 Task: Use the Workflow Designer to visually map out and modify workflows.
Action: Mouse moved to (954, 77)
Screenshot: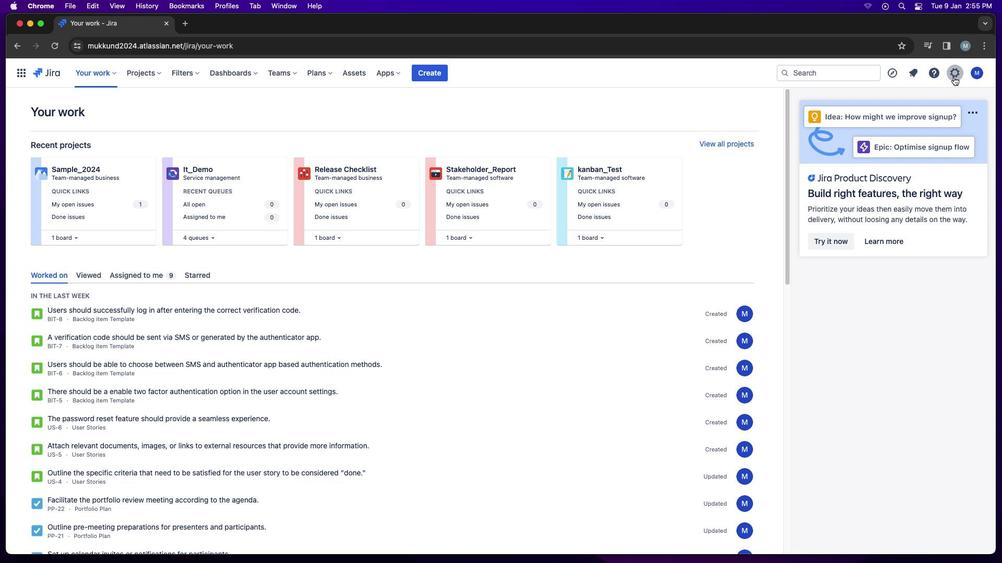 
Action: Mouse pressed left at (954, 77)
Screenshot: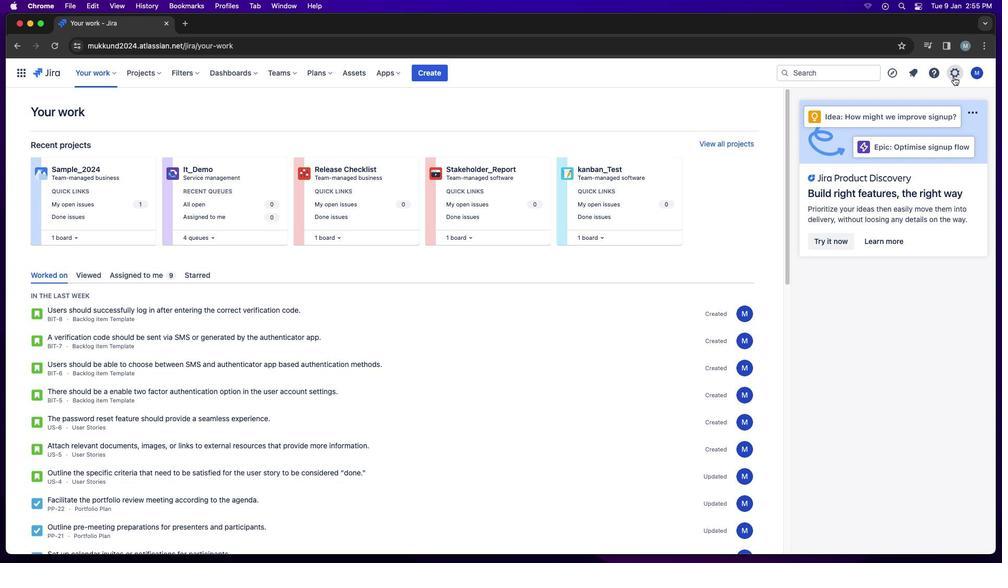 
Action: Mouse moved to (756, 306)
Screenshot: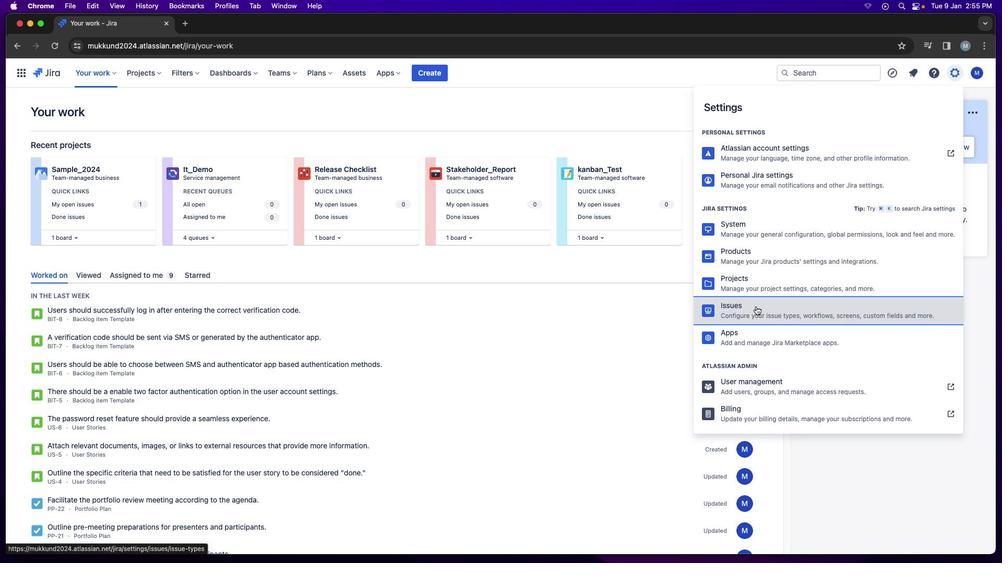 
Action: Mouse pressed left at (756, 306)
Screenshot: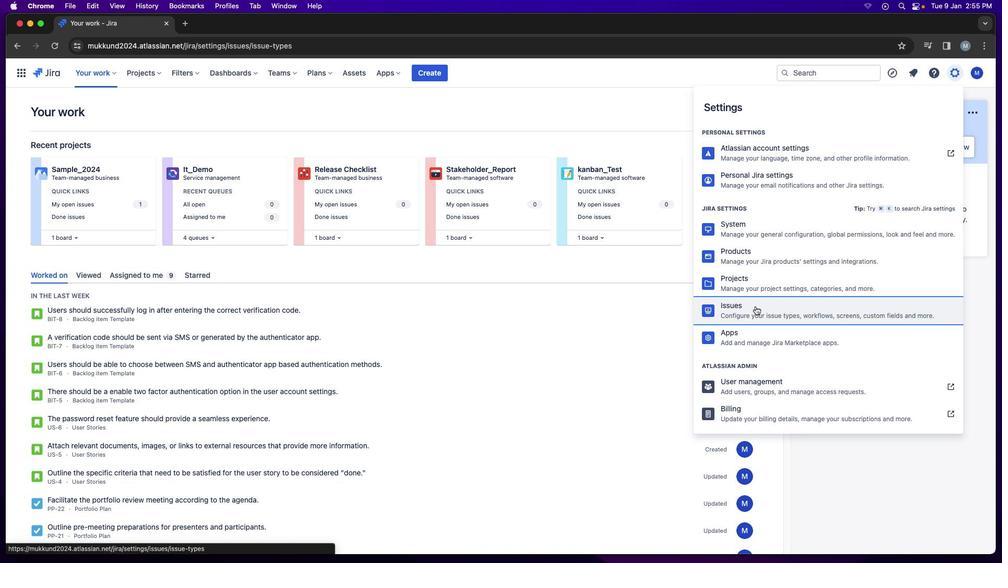 
Action: Mouse moved to (44, 271)
Screenshot: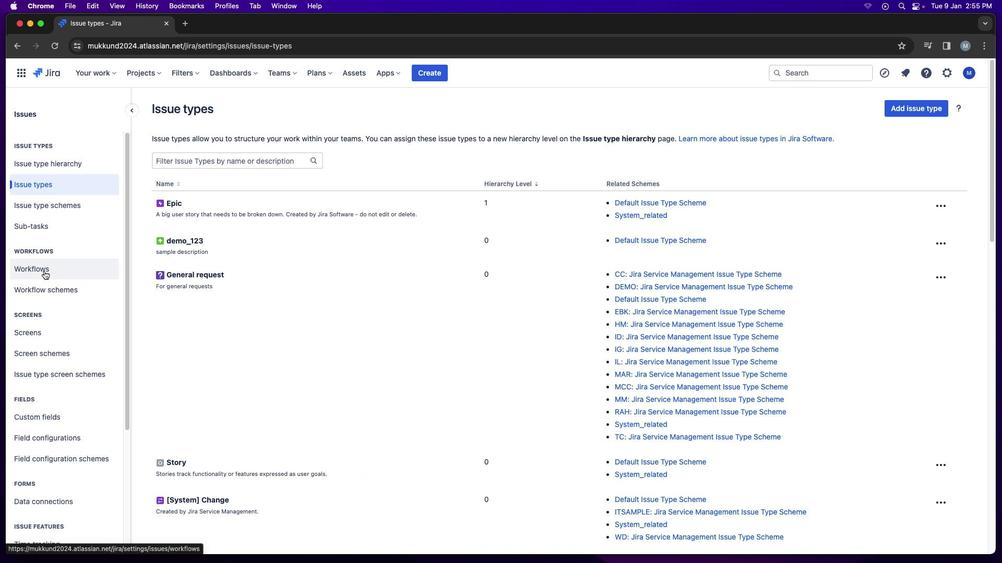 
Action: Mouse pressed left at (44, 271)
Screenshot: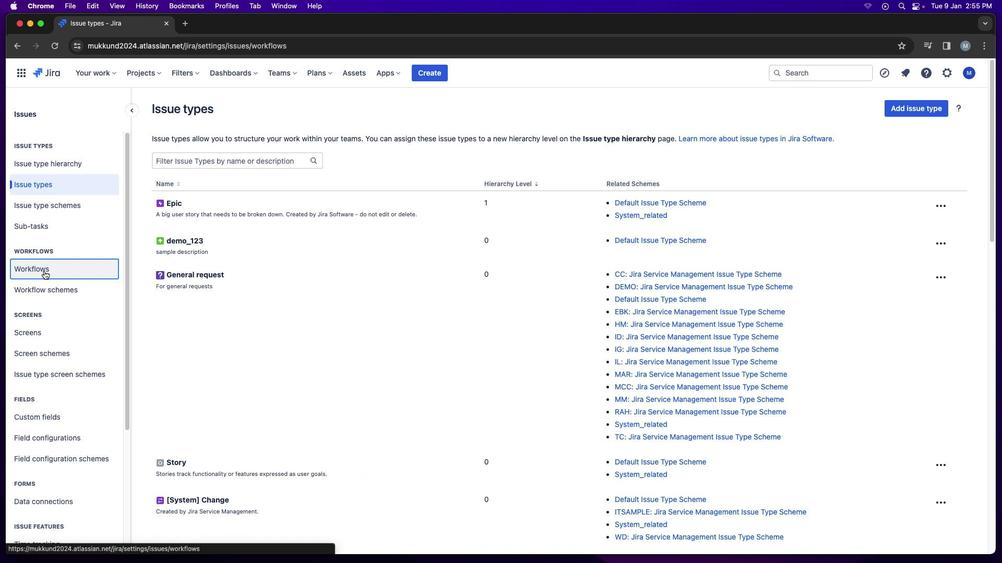 
Action: Mouse moved to (600, 163)
Screenshot: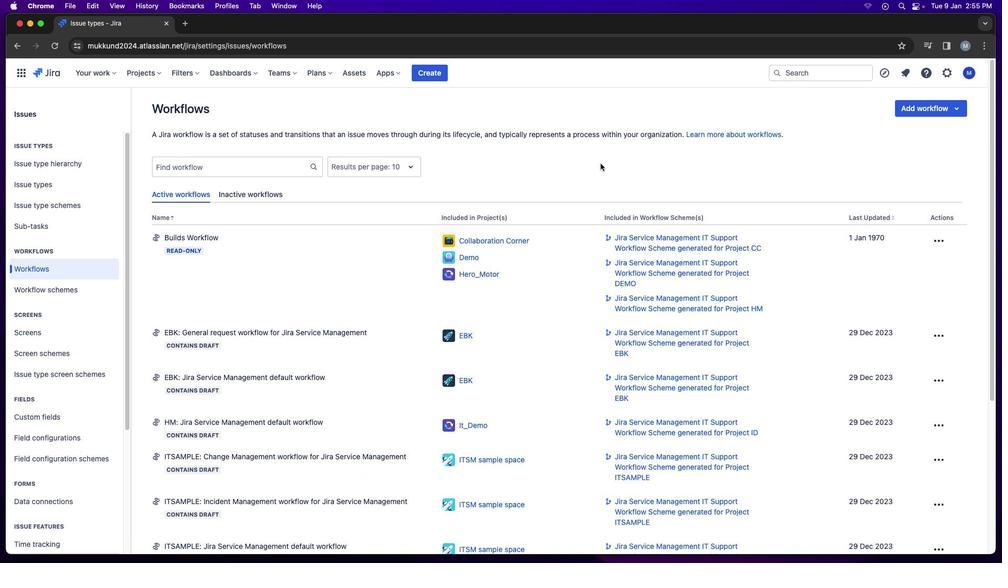 
Action: Mouse pressed left at (600, 163)
Screenshot: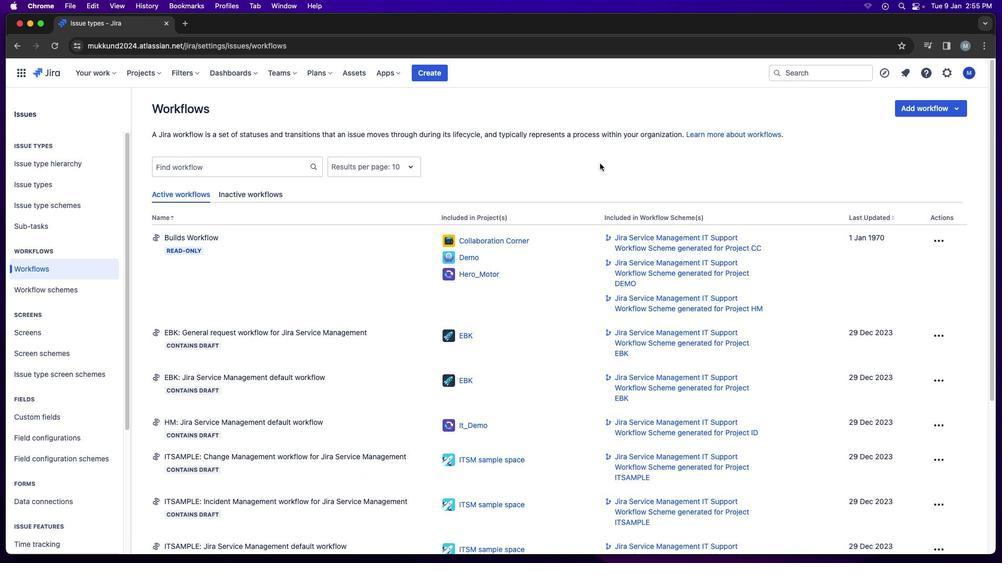 
Action: Mouse moved to (619, 366)
Screenshot: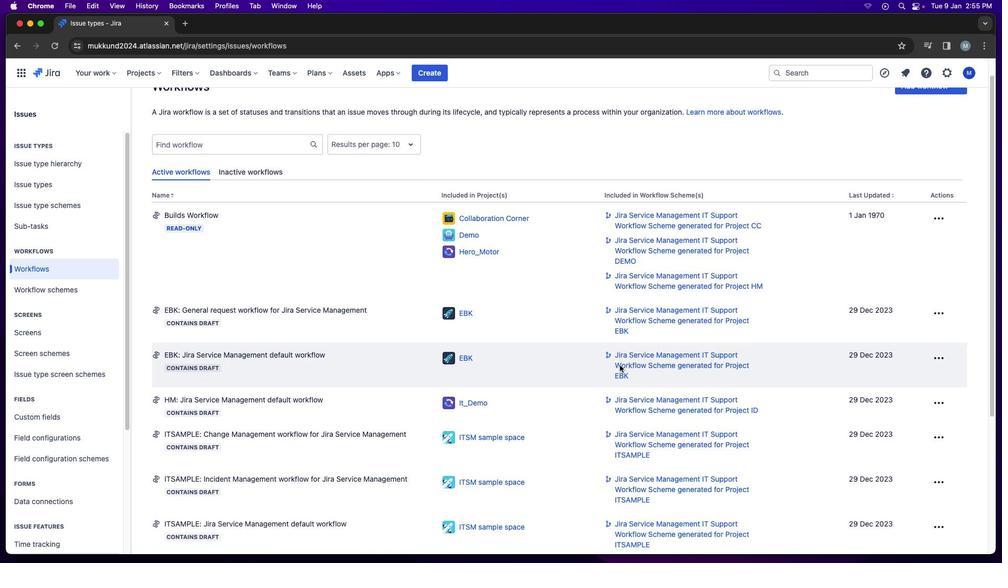 
Action: Mouse scrolled (619, 366) with delta (0, 0)
Screenshot: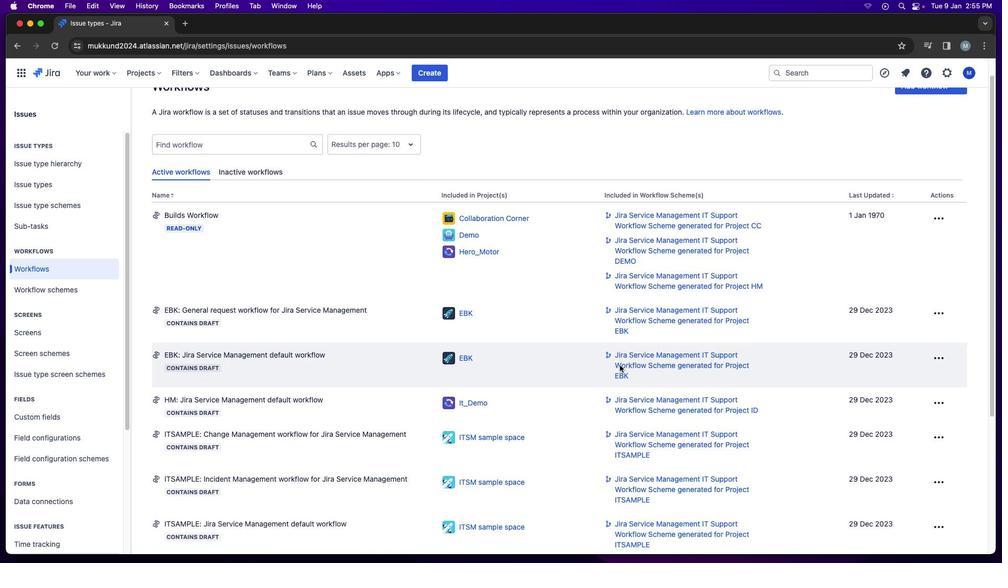 
Action: Mouse moved to (620, 366)
Screenshot: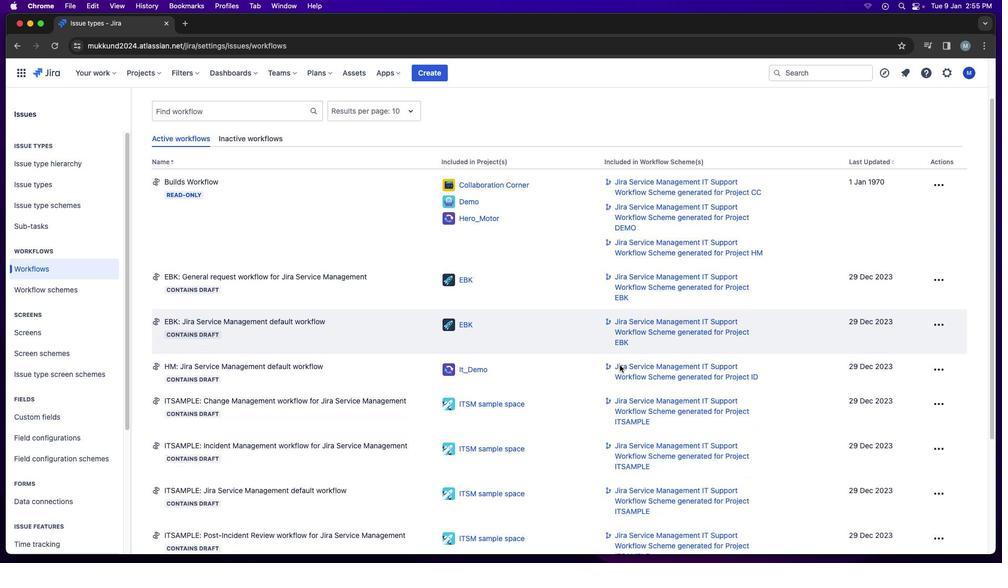 
Action: Mouse scrolled (620, 366) with delta (0, 0)
Screenshot: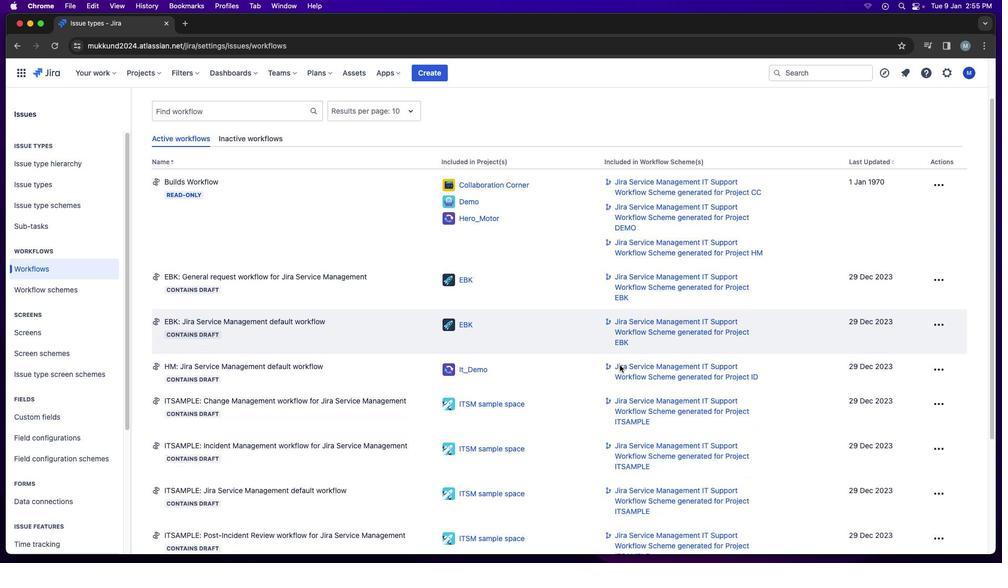
Action: Mouse scrolled (620, 366) with delta (0, 0)
Screenshot: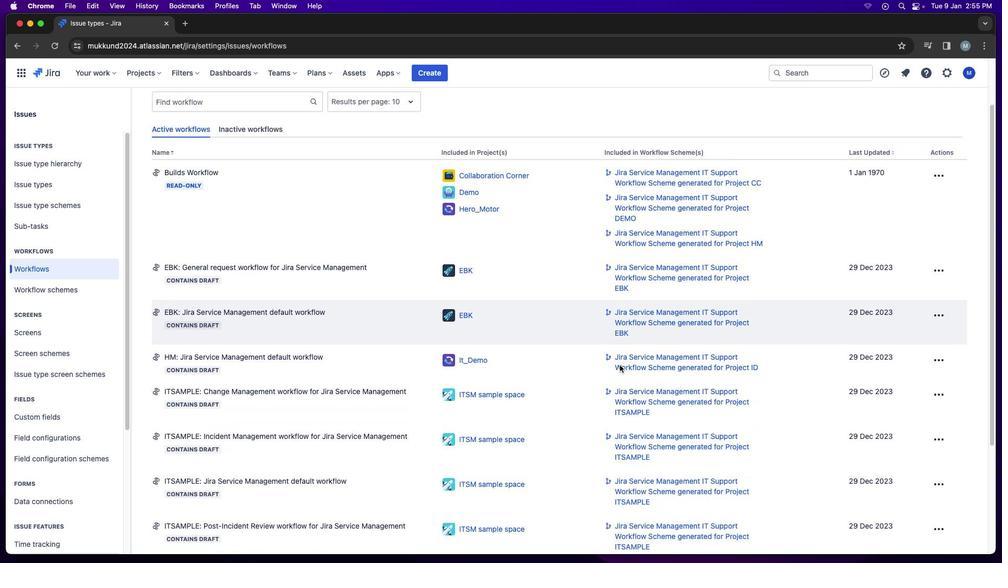 
Action: Mouse moved to (620, 367)
Screenshot: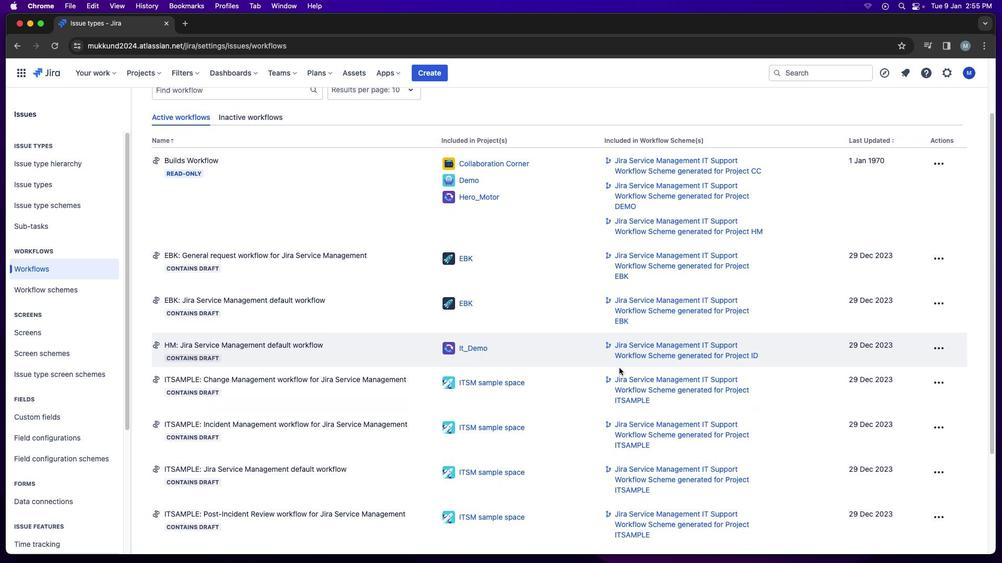 
Action: Mouse scrolled (620, 367) with delta (0, 0)
Screenshot: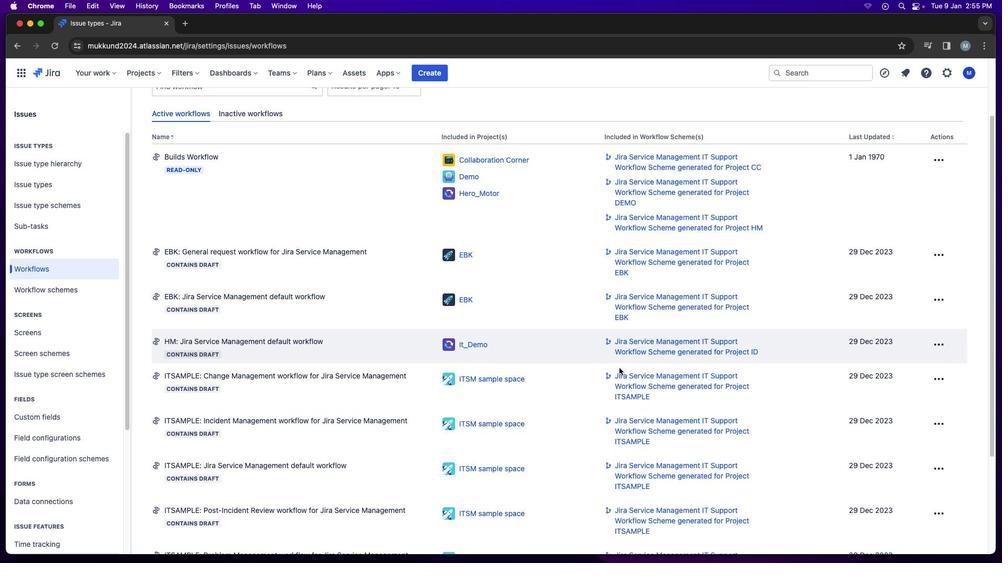 
Action: Mouse moved to (620, 367)
Screenshot: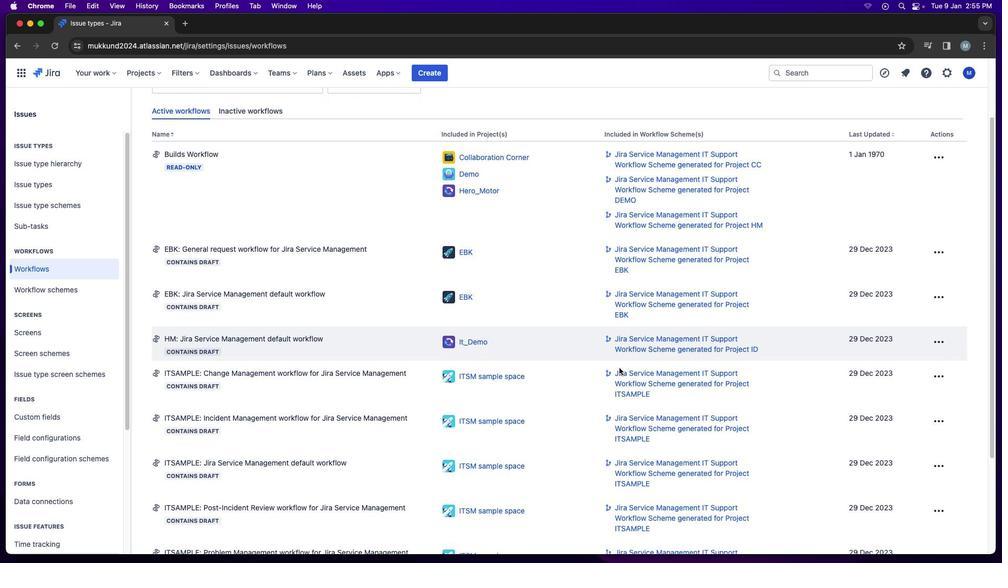 
Action: Mouse scrolled (620, 367) with delta (0, 0)
Screenshot: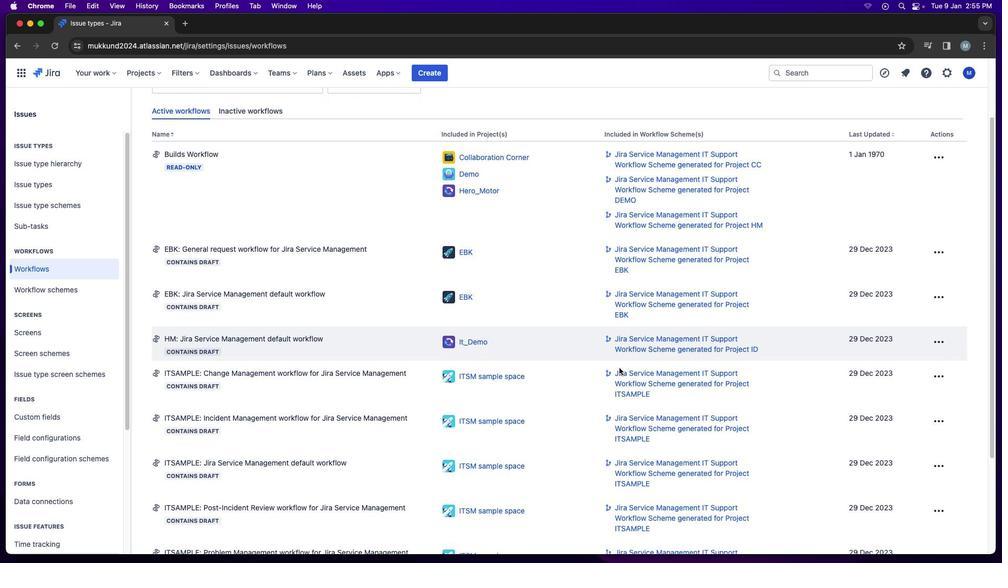 
Action: Mouse moved to (943, 346)
Screenshot: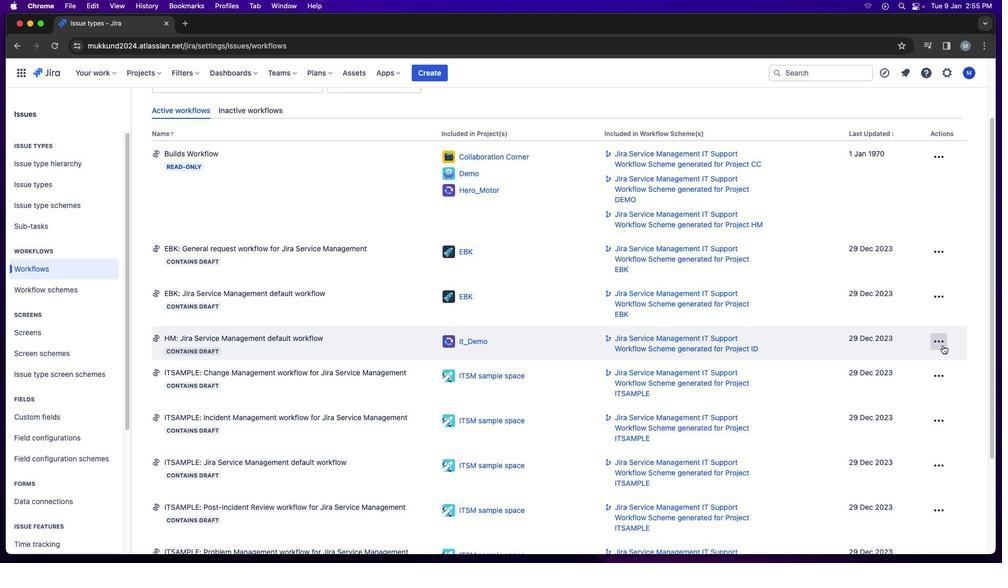 
Action: Mouse pressed left at (943, 346)
Screenshot: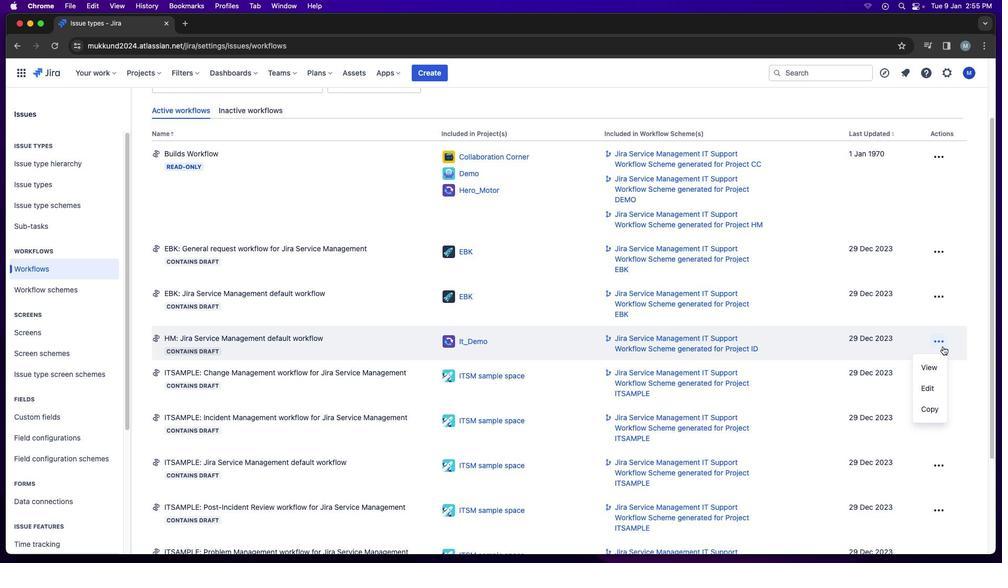 
Action: Mouse moved to (927, 388)
Screenshot: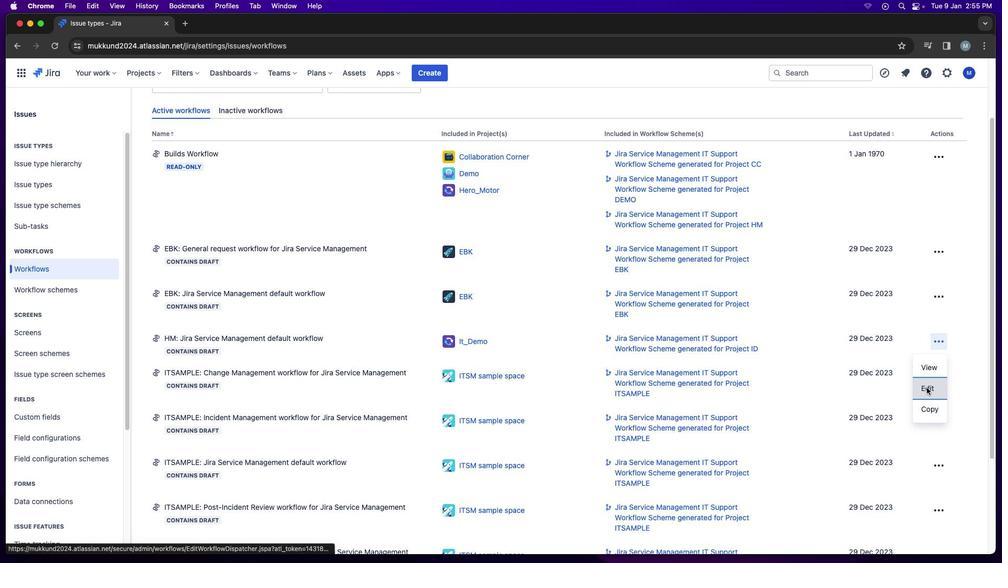 
Action: Mouse pressed left at (927, 388)
Screenshot: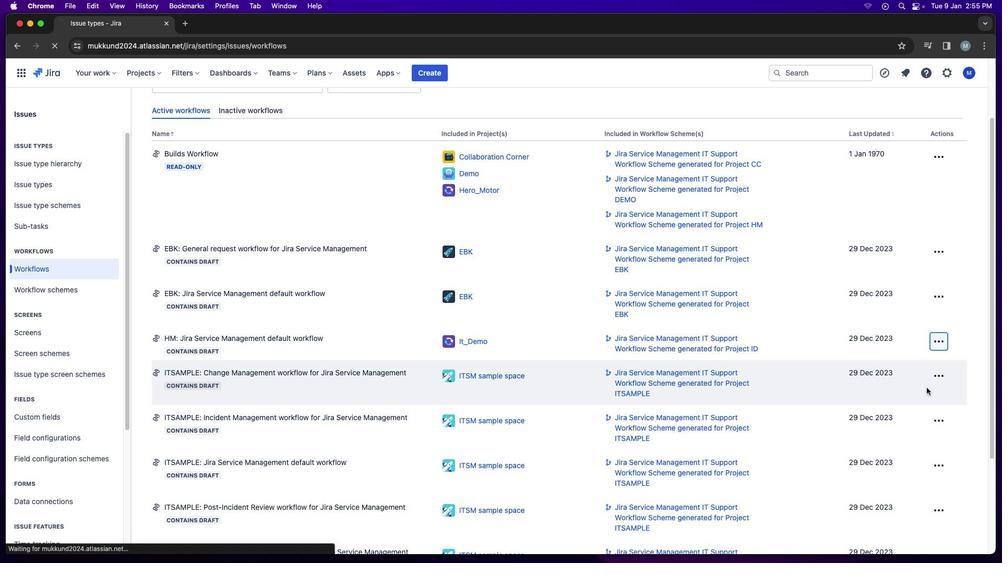 
Action: Mouse moved to (557, 250)
Screenshot: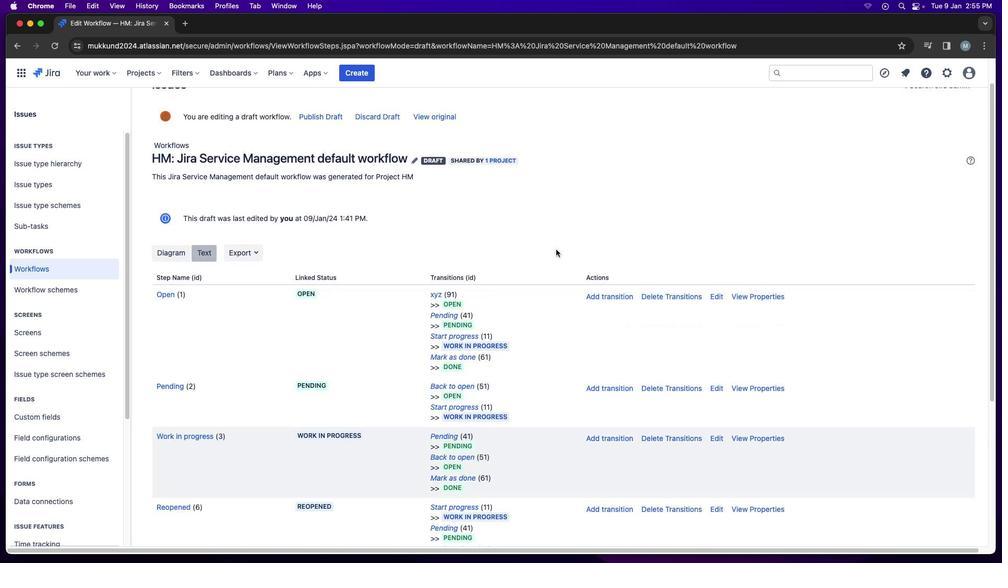 
Action: Mouse scrolled (557, 250) with delta (0, 1)
Screenshot: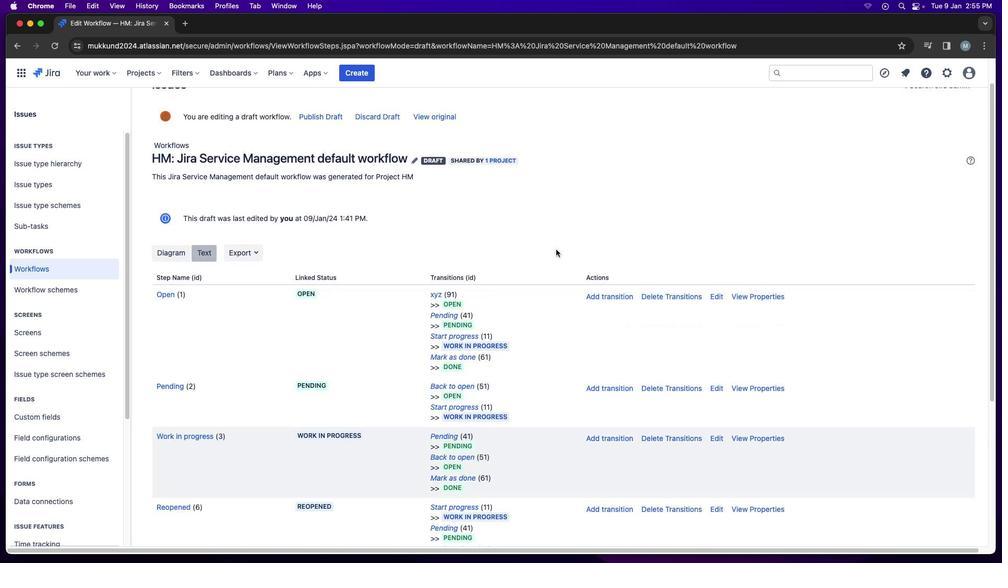 
Action: Mouse scrolled (557, 250) with delta (0, 1)
Screenshot: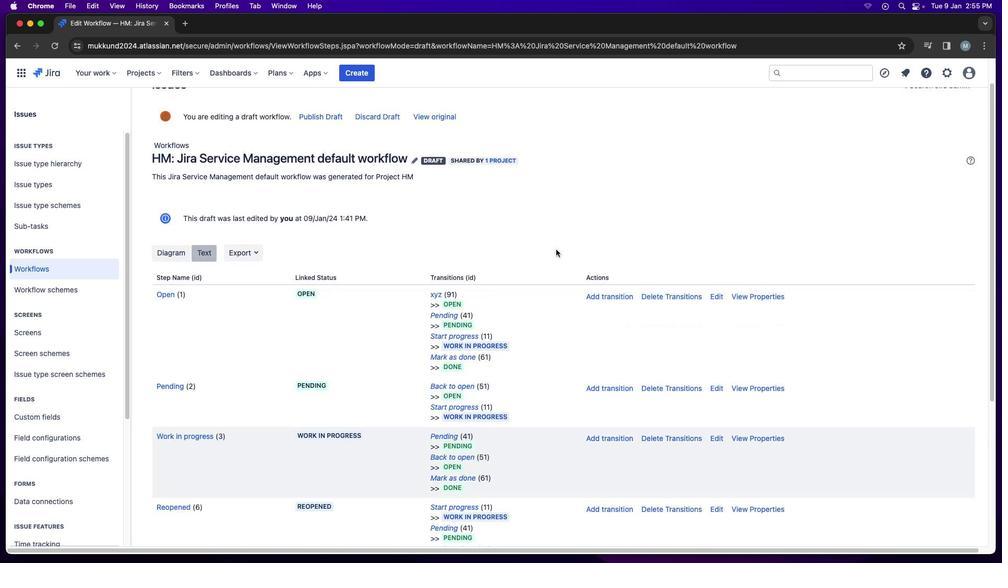
Action: Mouse scrolled (557, 250) with delta (0, 2)
Screenshot: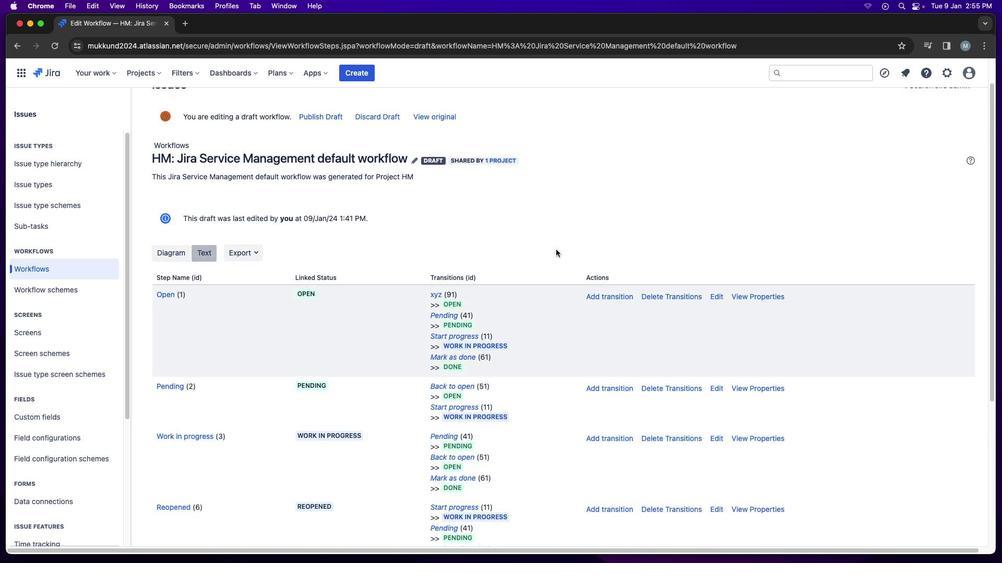 
Action: Mouse scrolled (557, 250) with delta (0, 3)
Screenshot: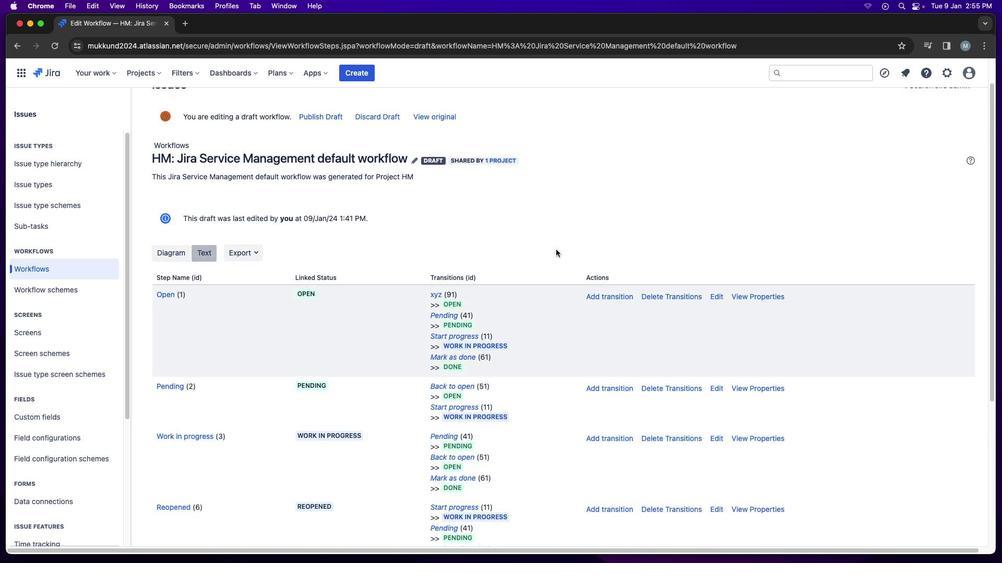 
Action: Mouse moved to (477, 248)
Screenshot: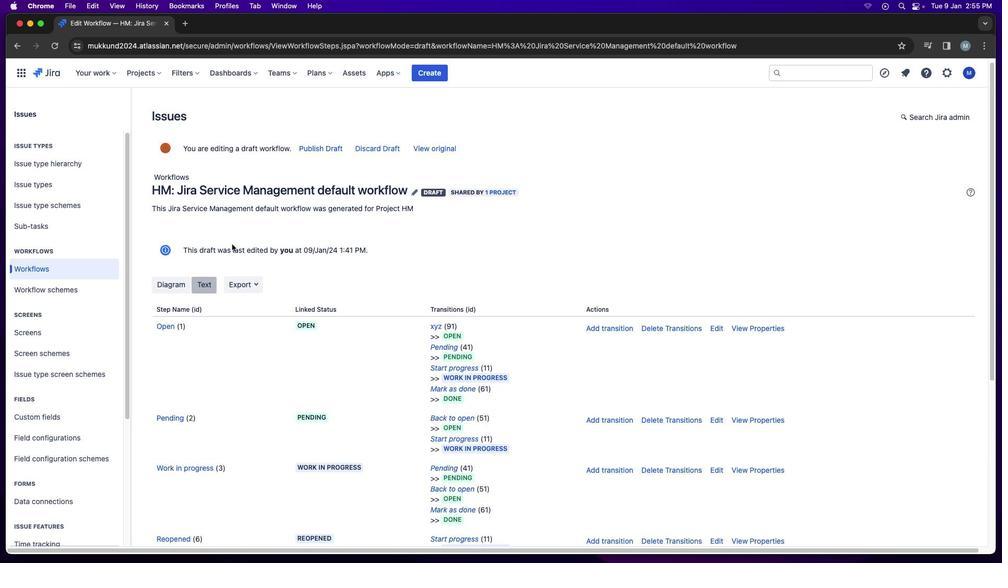 
Action: Mouse scrolled (477, 248) with delta (0, 1)
Screenshot: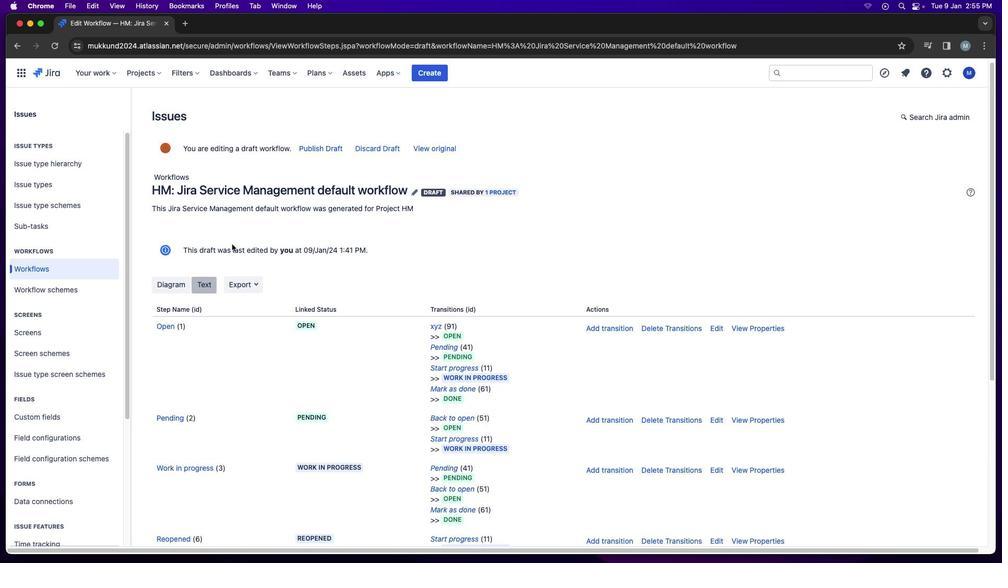 
Action: Mouse moved to (447, 247)
Screenshot: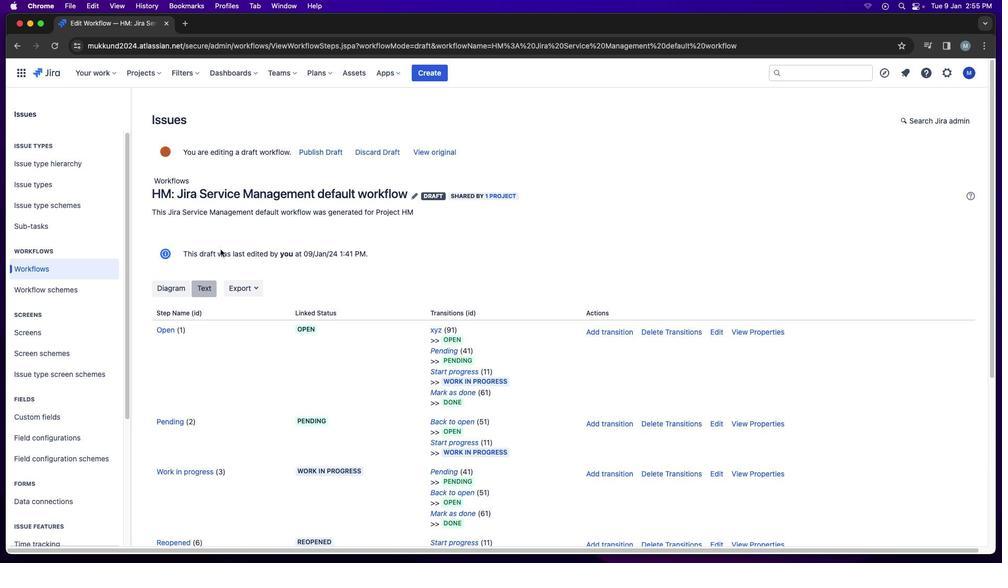 
Action: Mouse scrolled (447, 247) with delta (0, 1)
Screenshot: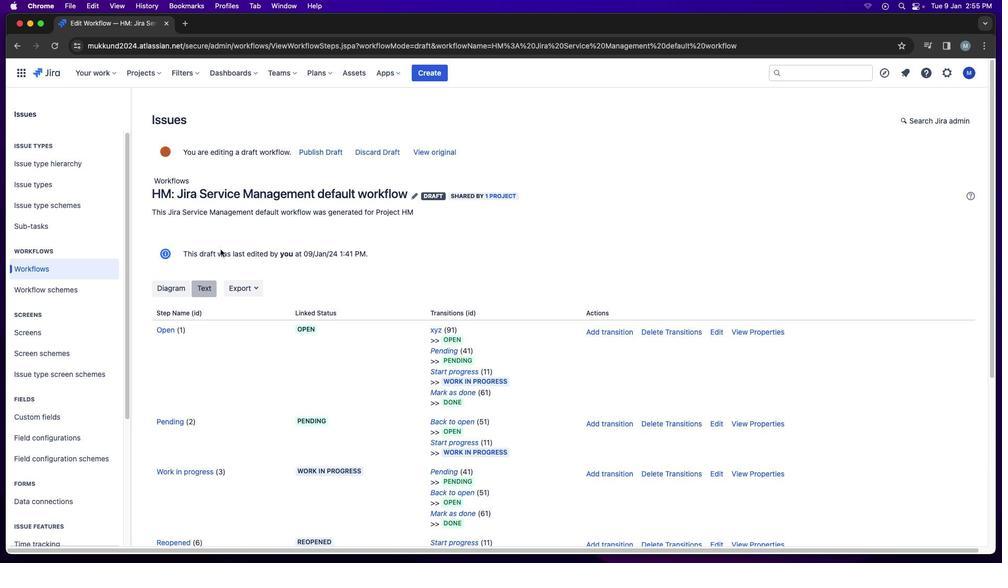 
Action: Mouse moved to (414, 245)
Screenshot: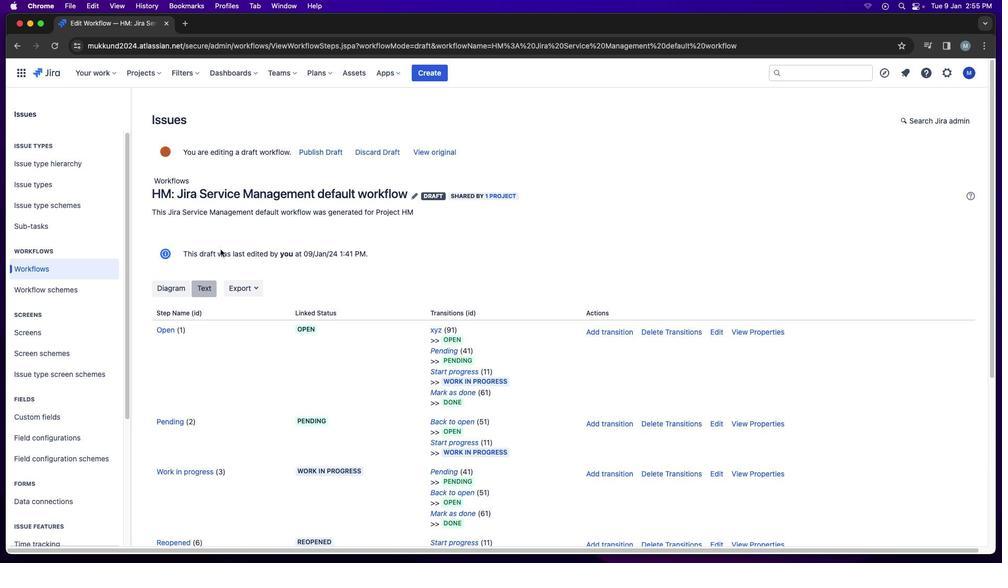 
Action: Mouse scrolled (414, 245) with delta (0, 2)
Screenshot: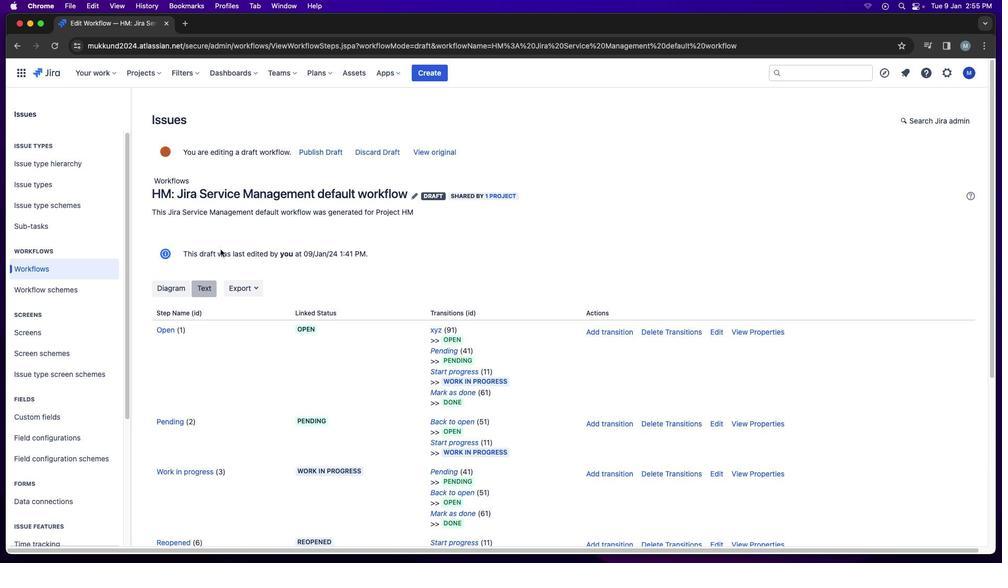 
Action: Mouse moved to (180, 288)
Screenshot: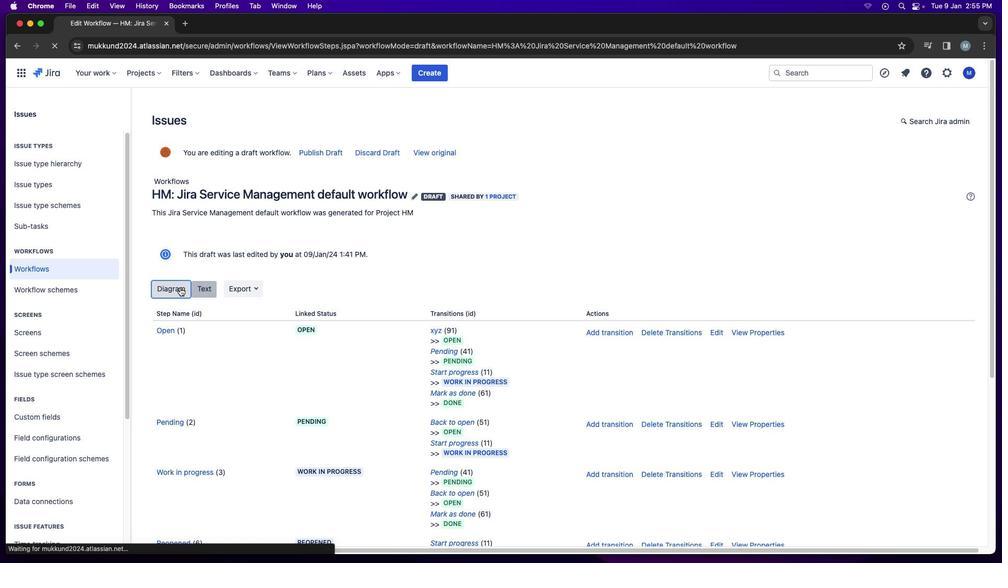 
Action: Mouse pressed left at (180, 288)
Screenshot: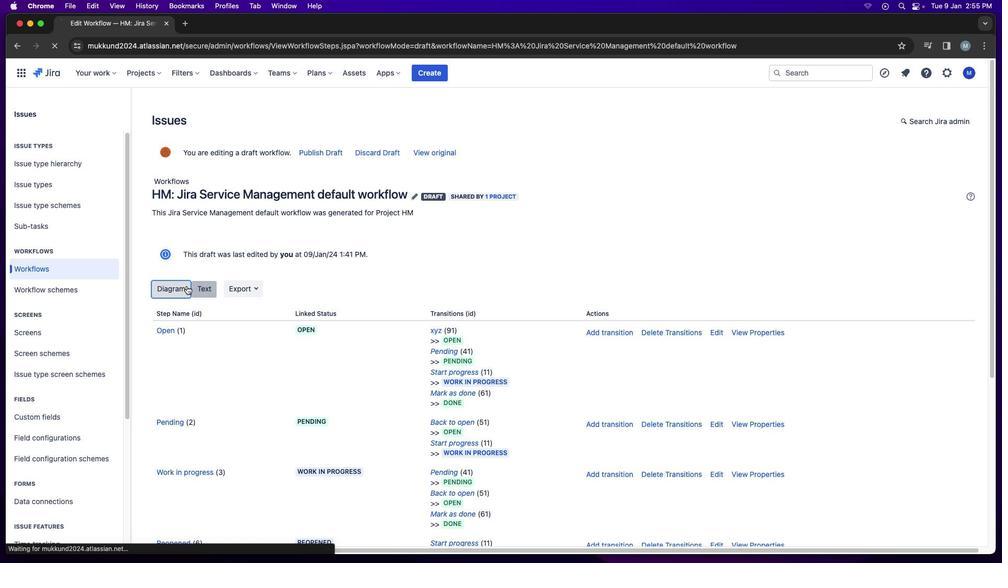 
Action: Mouse moved to (638, 323)
Screenshot: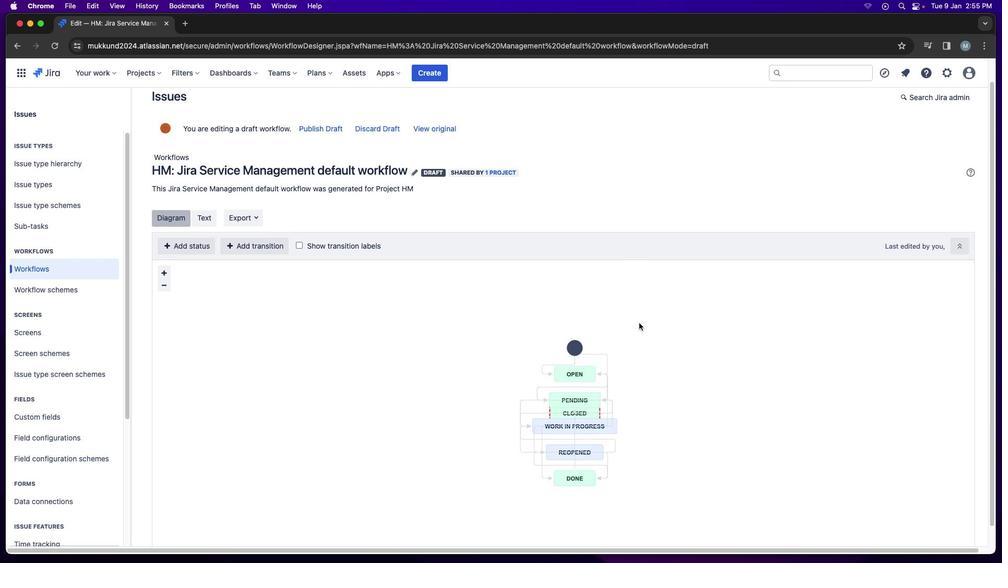 
Action: Mouse scrolled (638, 323) with delta (0, 0)
Screenshot: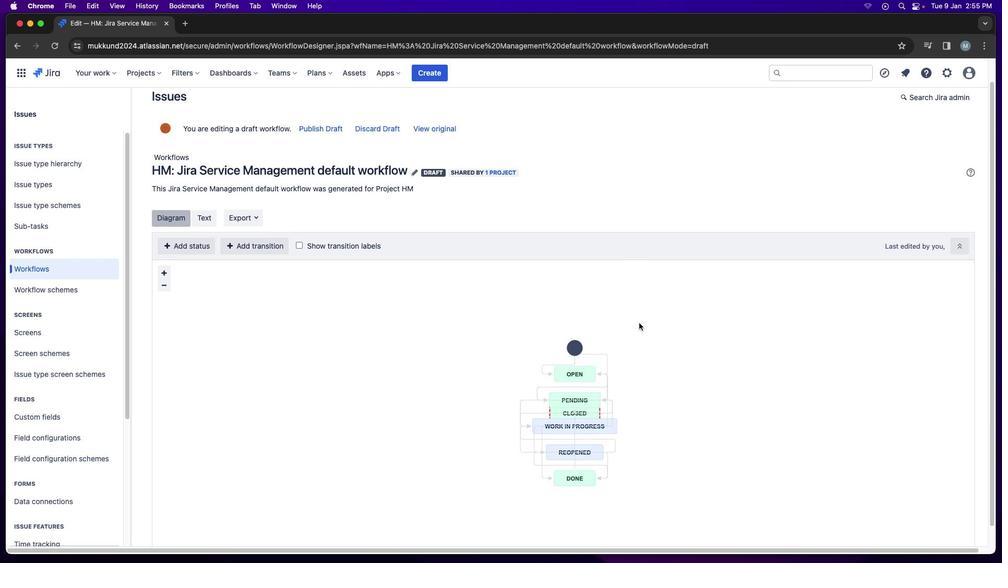 
Action: Mouse moved to (640, 324)
Screenshot: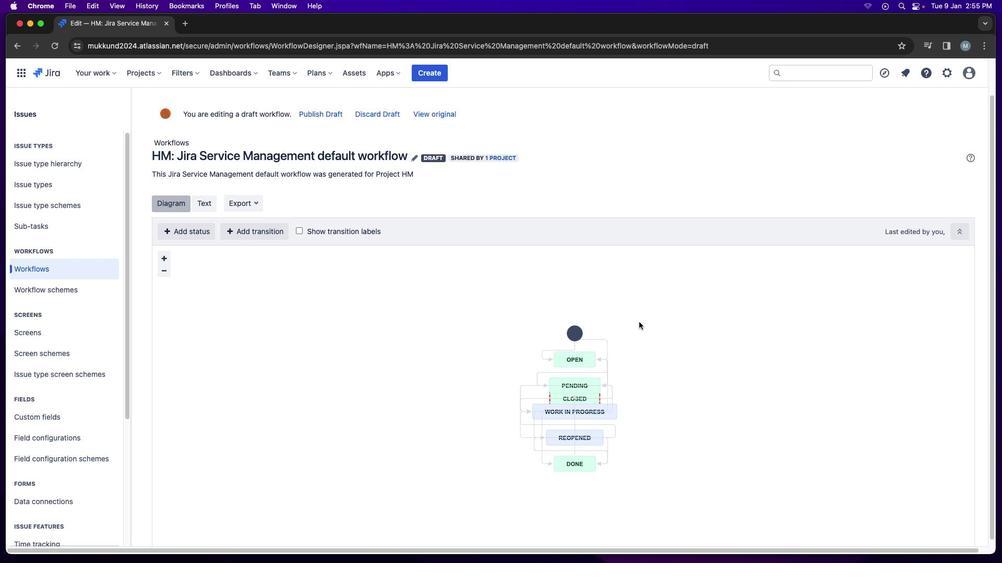 
Action: Mouse scrolled (640, 324) with delta (0, 0)
Screenshot: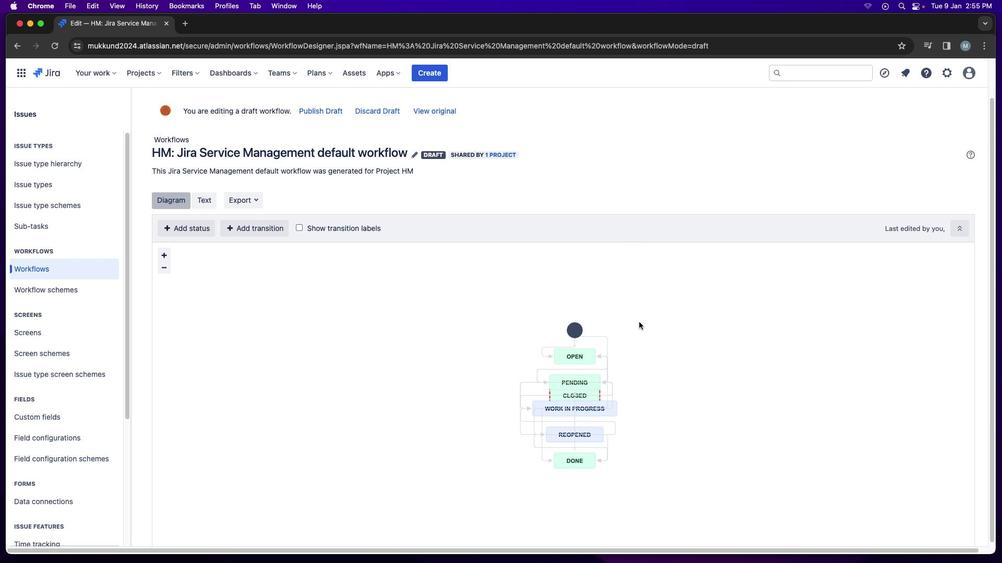 
Action: Mouse scrolled (640, 324) with delta (0, 0)
Screenshot: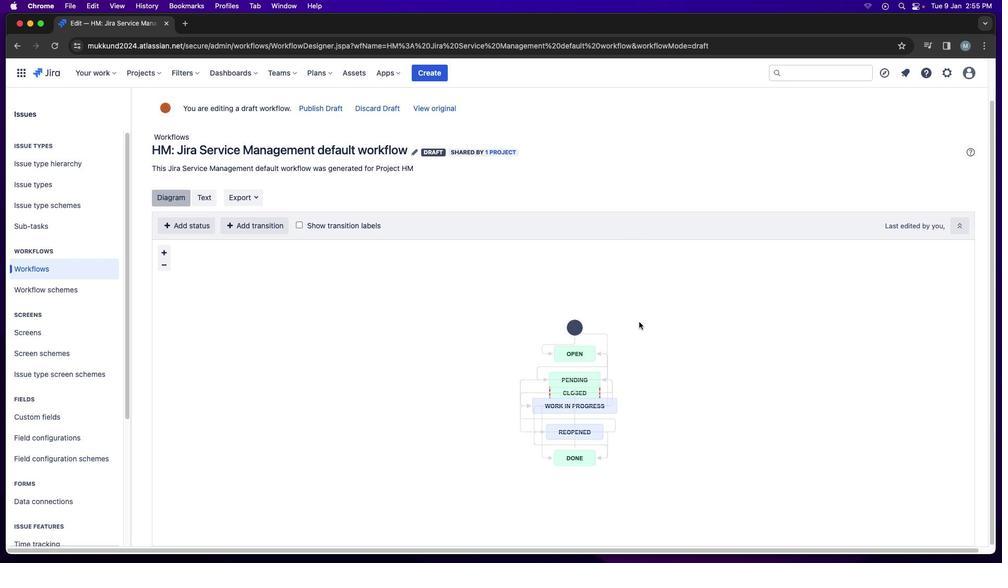 
Action: Mouse scrolled (640, 324) with delta (0, 0)
Screenshot: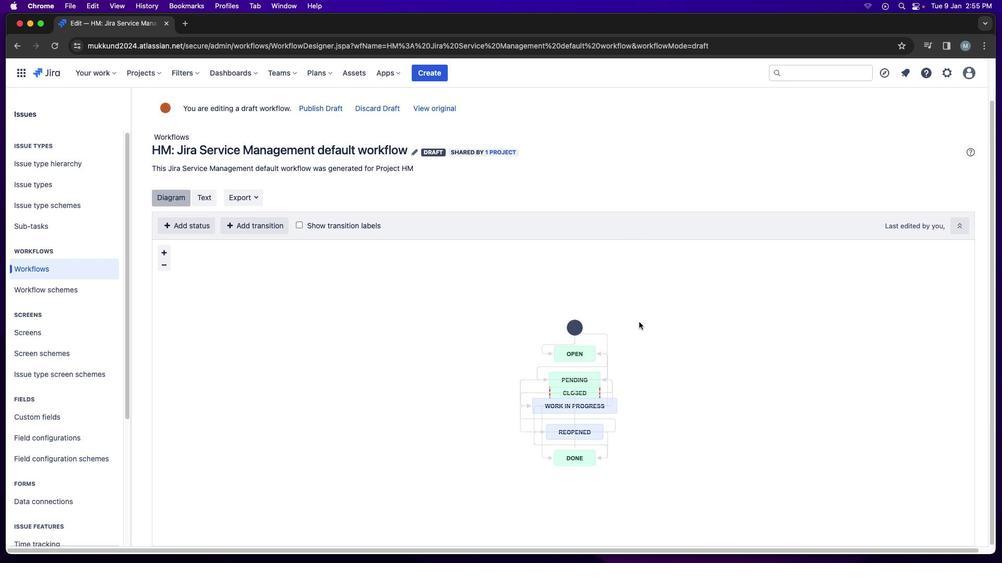 
Action: Mouse moved to (640, 324)
Screenshot: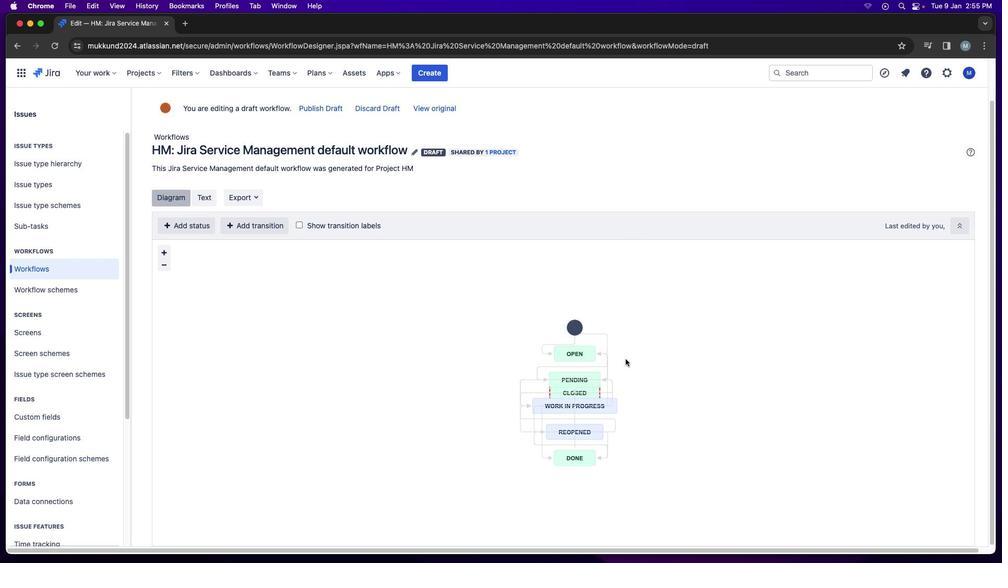 
Action: Mouse scrolled (640, 324) with delta (0, 0)
Screenshot: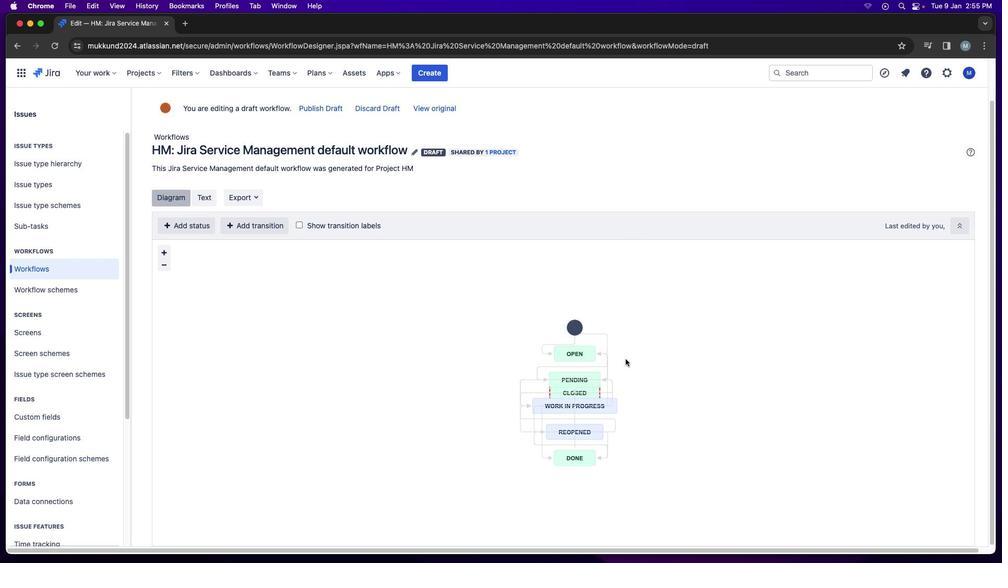 
Action: Mouse moved to (577, 358)
Screenshot: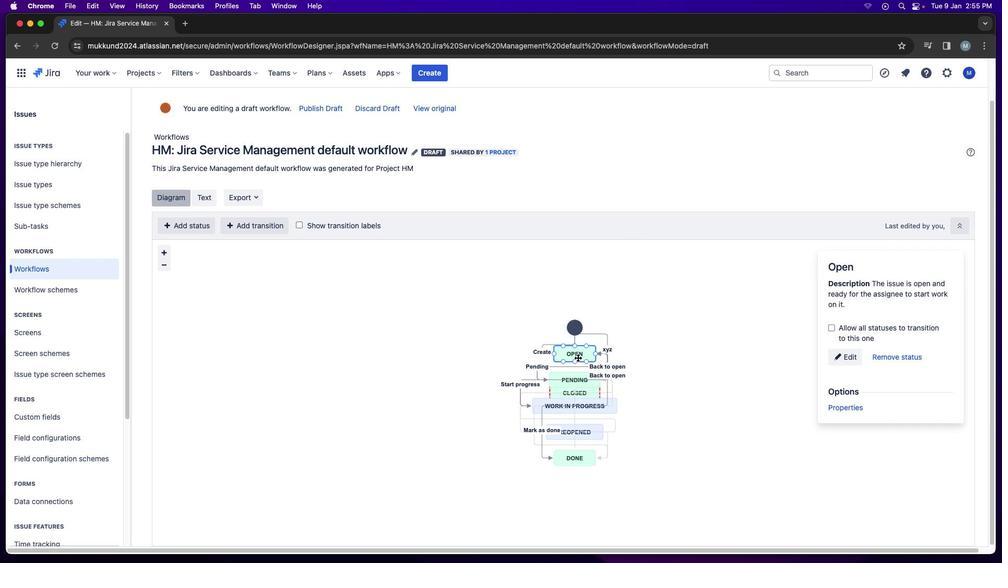 
Action: Mouse pressed left at (577, 358)
Screenshot: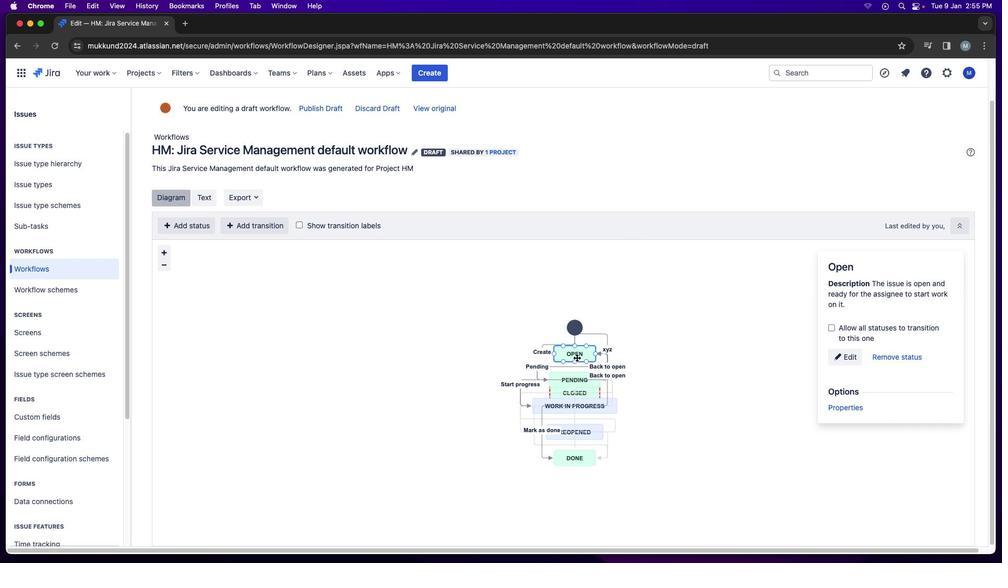 
Action: Mouse moved to (584, 376)
Screenshot: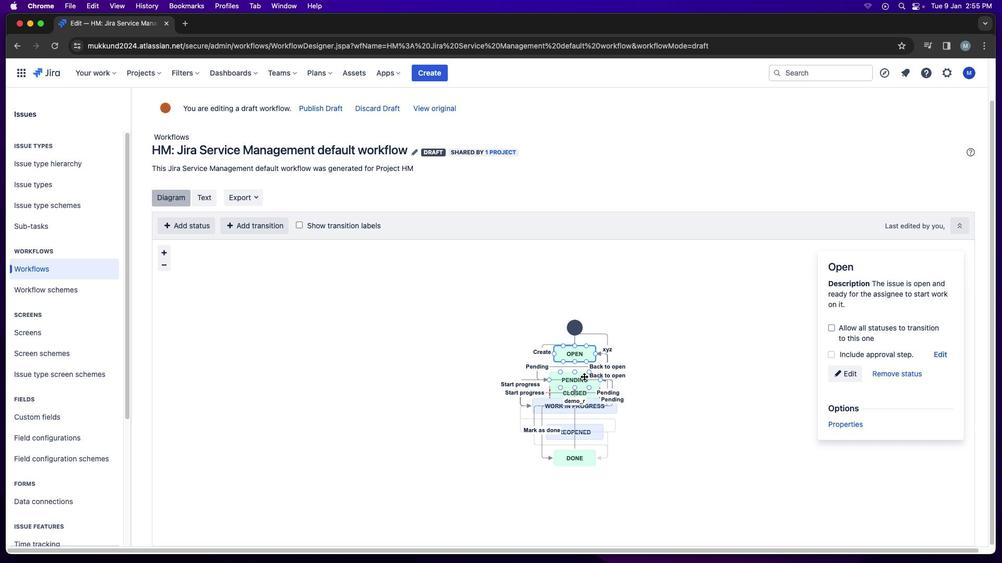 
Action: Mouse pressed left at (584, 376)
Screenshot: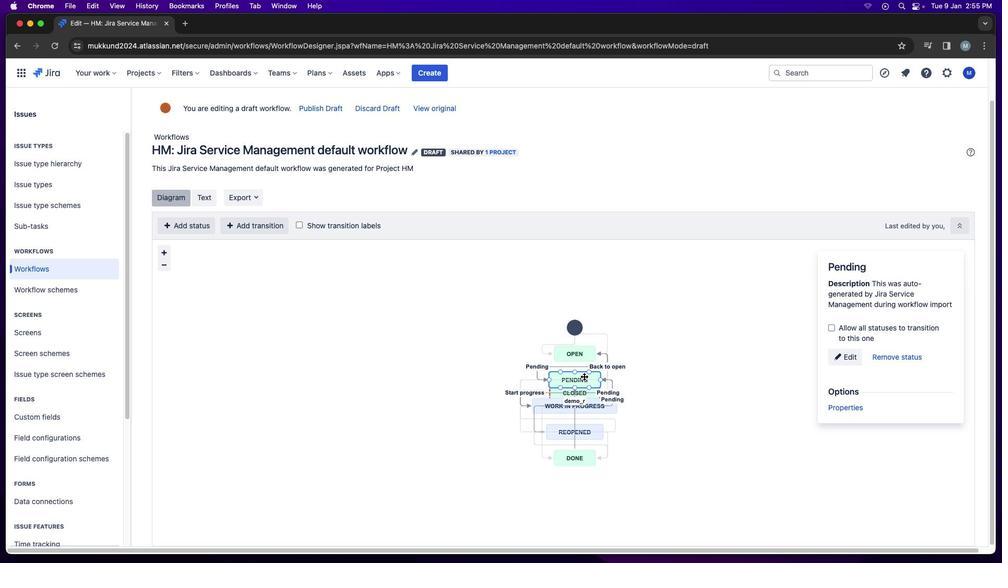 
Action: Mouse moved to (580, 406)
Screenshot: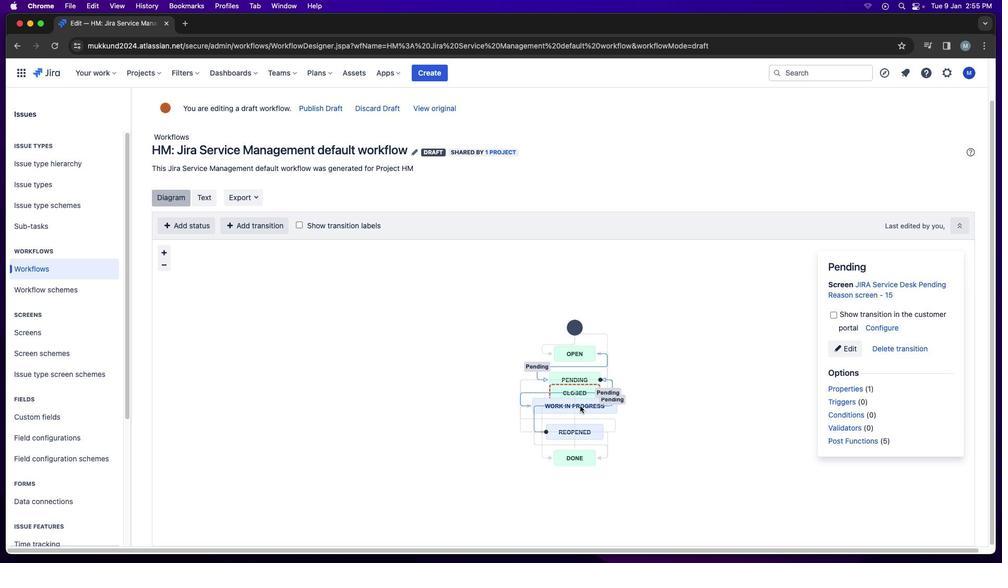 
Action: Mouse pressed left at (580, 406)
Screenshot: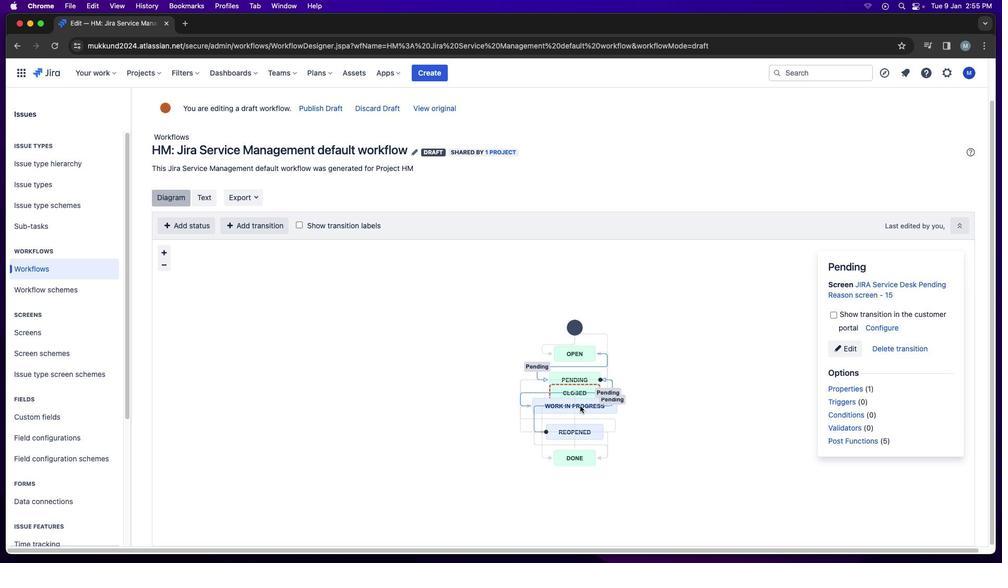 
Action: Mouse moved to (843, 350)
Screenshot: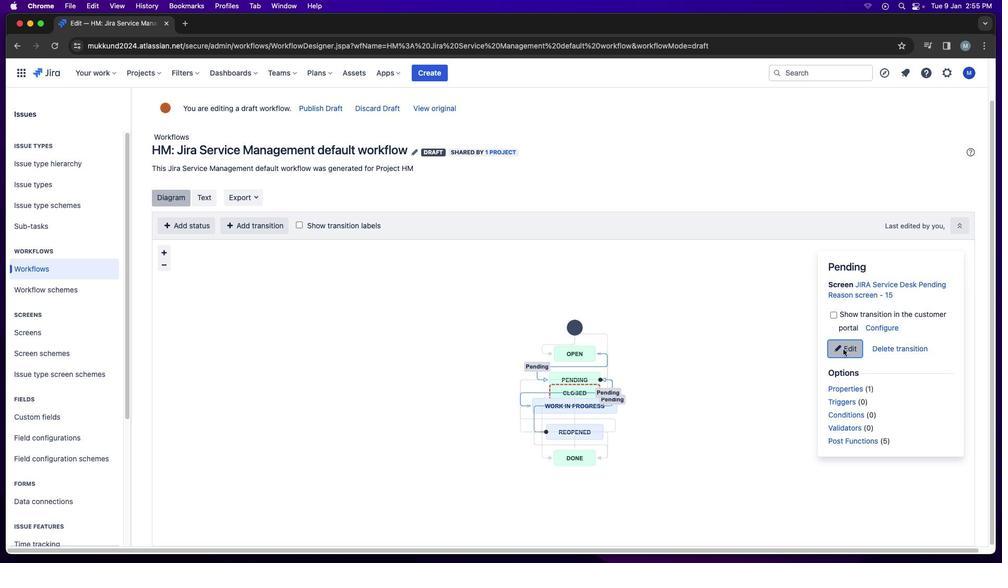 
Action: Mouse pressed left at (843, 350)
Screenshot: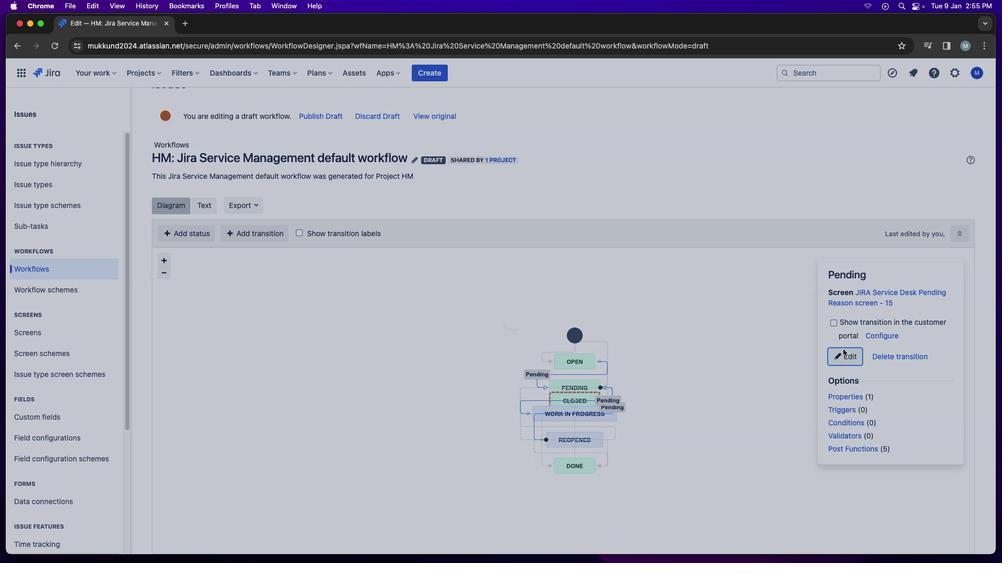 
Action: Mouse moved to (490, 316)
Screenshot: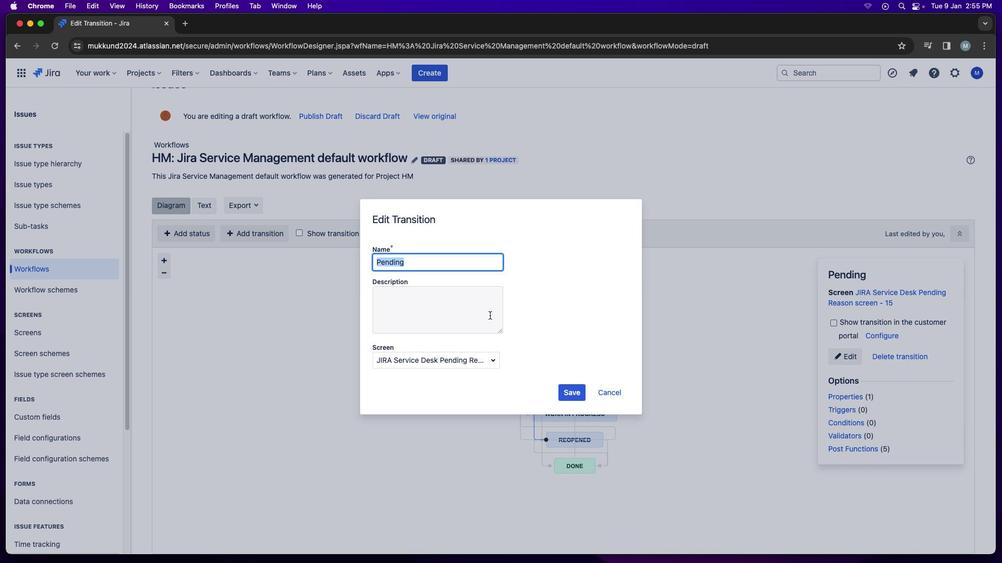 
Action: Mouse pressed left at (490, 316)
Screenshot: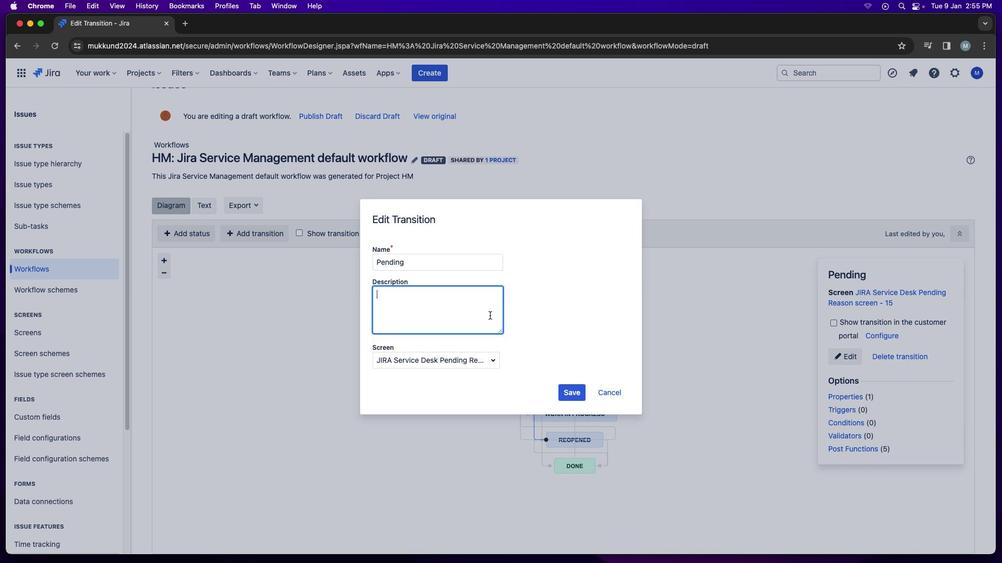 
Action: Mouse moved to (481, 361)
Screenshot: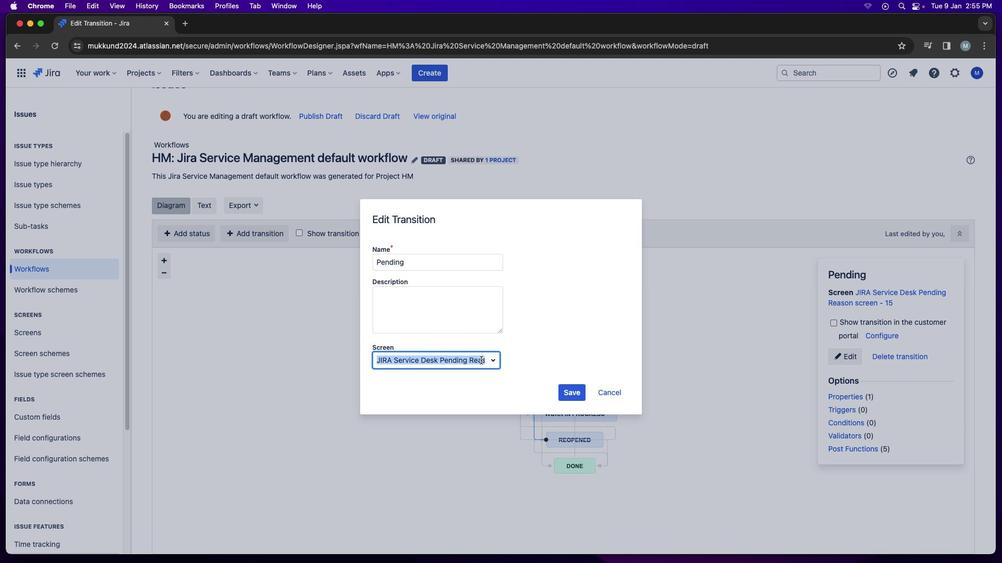
Action: Mouse pressed left at (481, 361)
Screenshot: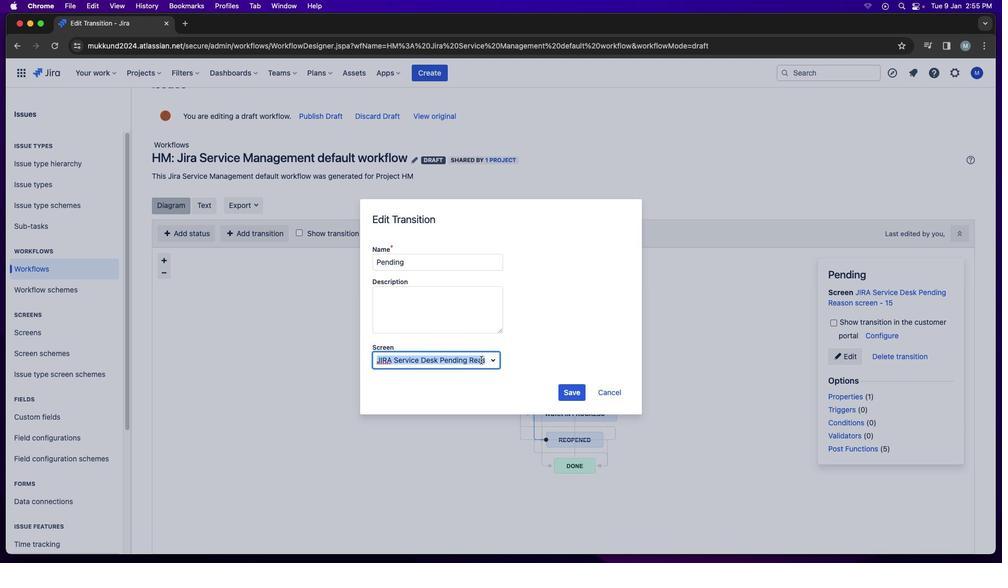 
Action: Mouse moved to (538, 399)
Screenshot: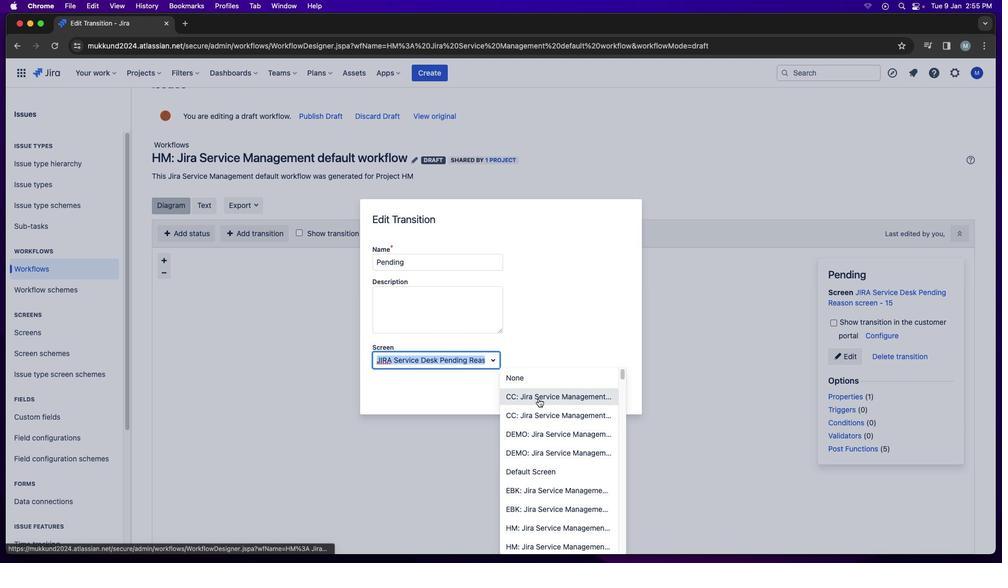 
Action: Mouse pressed left at (538, 399)
Screenshot: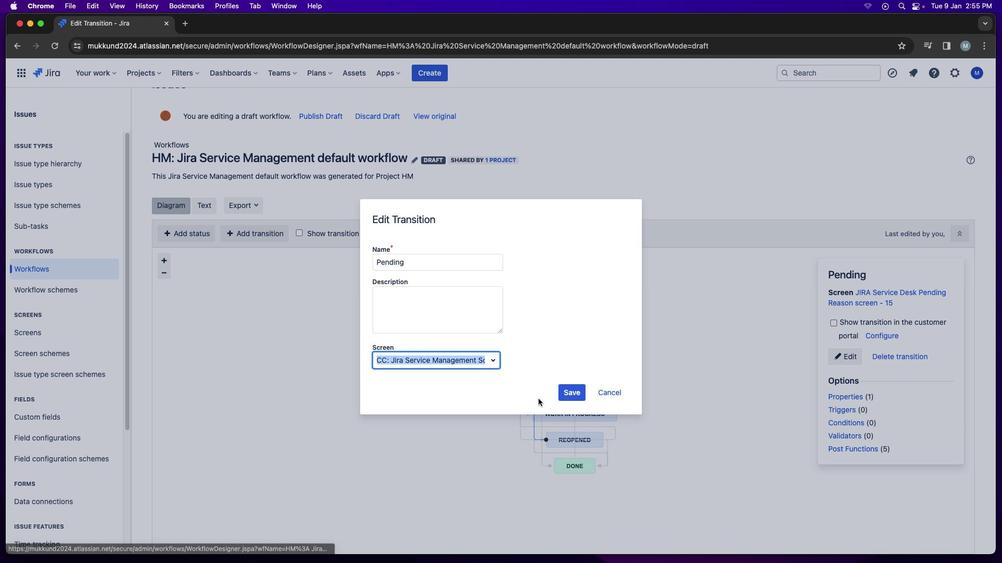 
Action: Mouse moved to (570, 391)
Screenshot: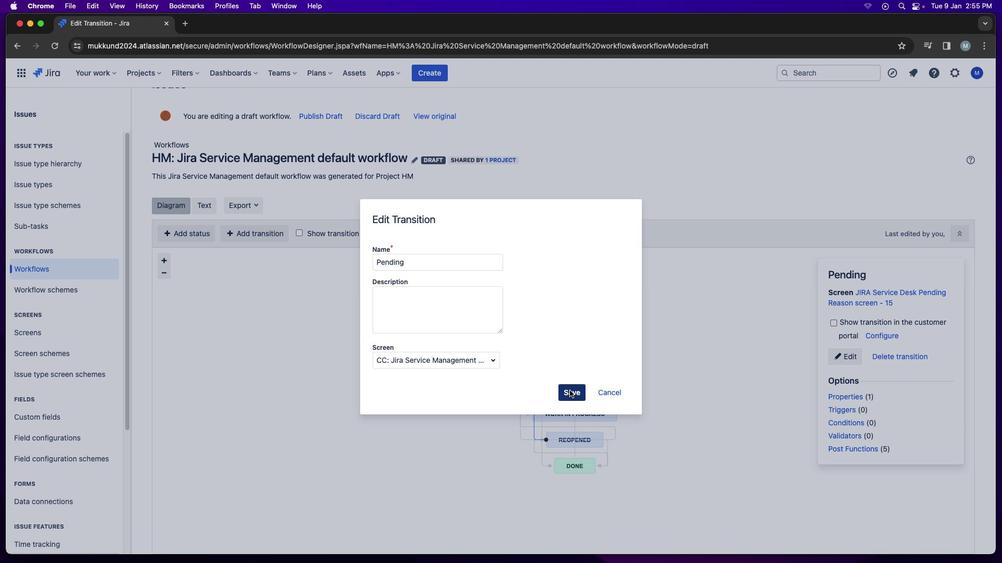 
Action: Mouse pressed left at (570, 391)
Screenshot: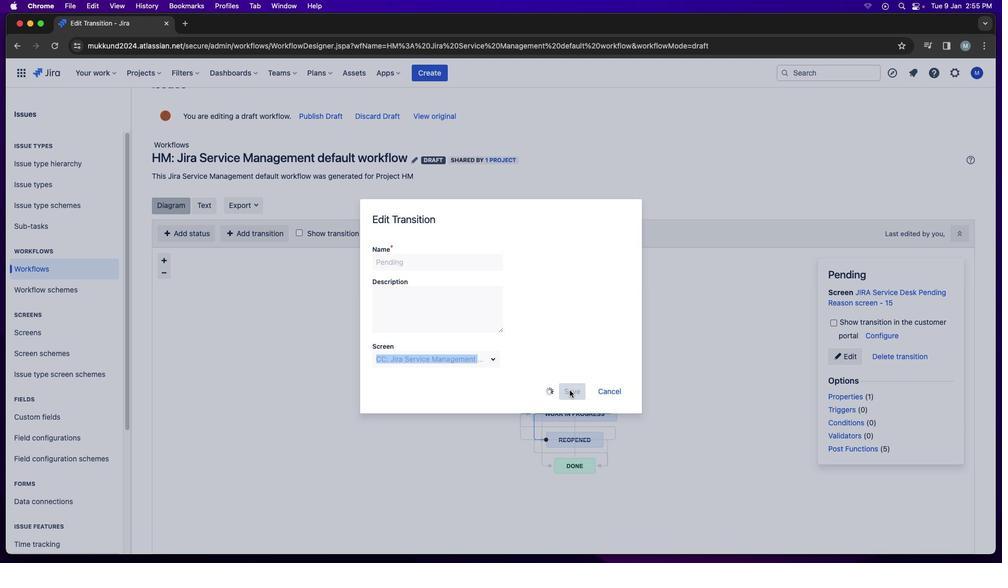 
Action: Mouse moved to (766, 405)
Screenshot: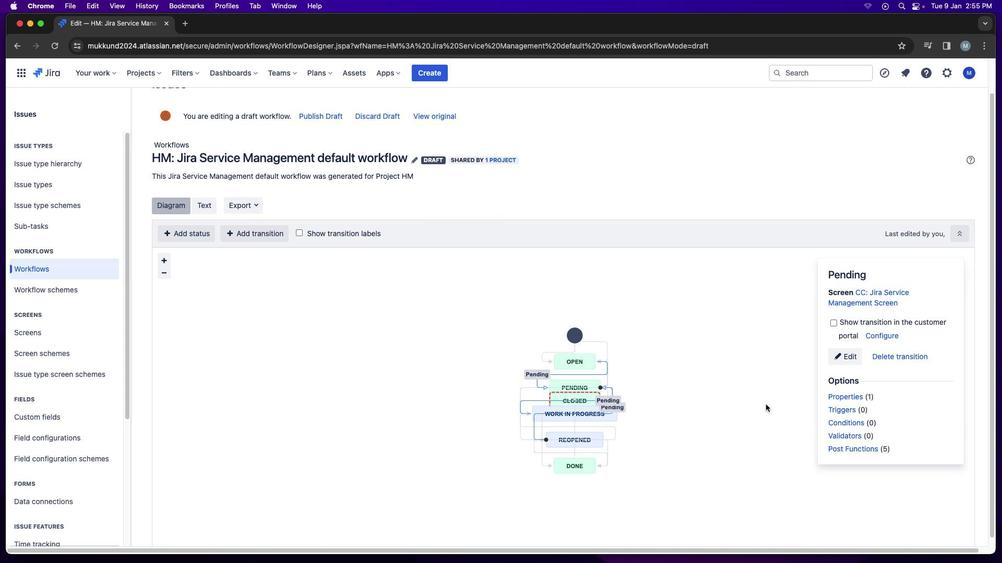 
Action: Mouse pressed left at (766, 405)
Screenshot: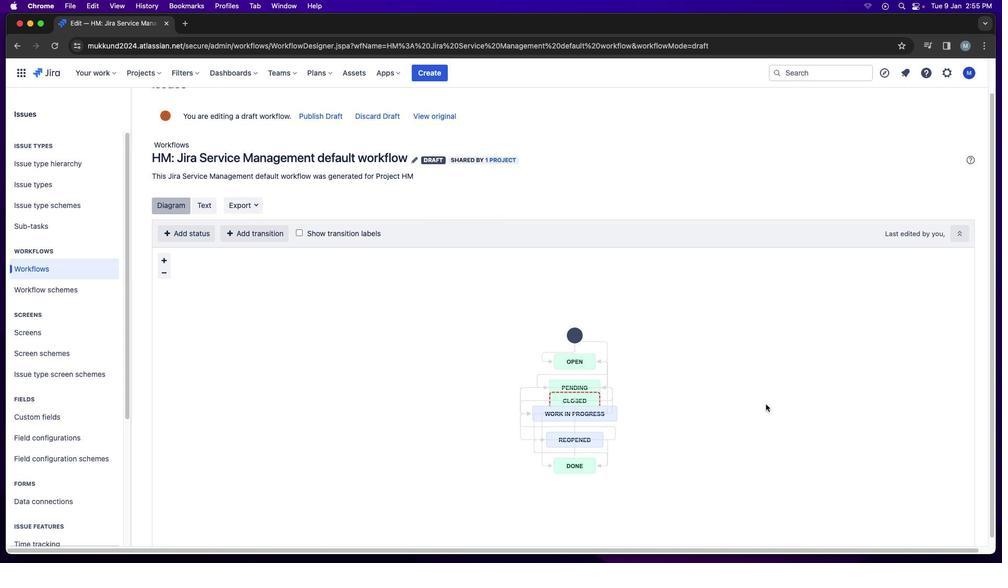 
Action: Mouse moved to (580, 418)
Screenshot: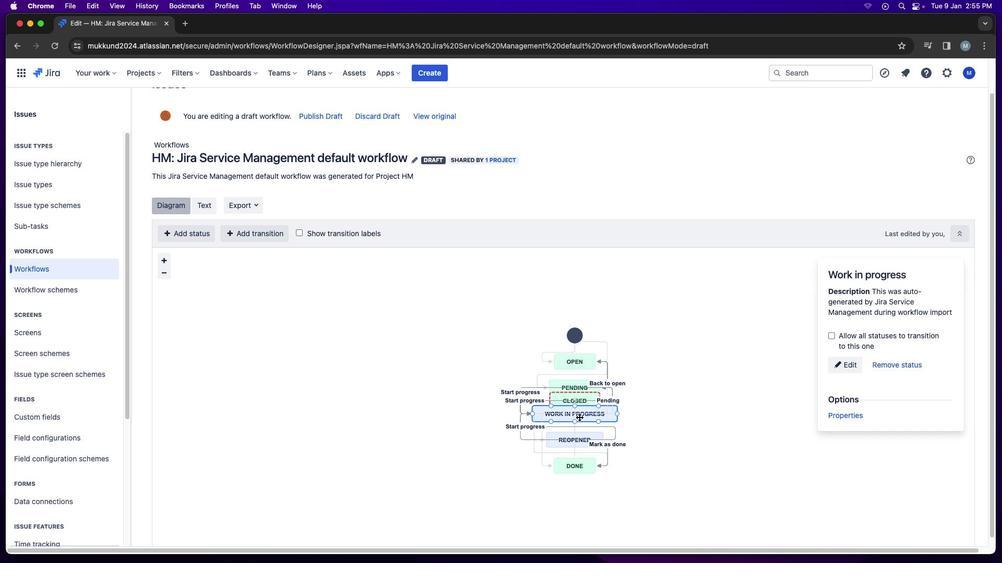 
Action: Mouse pressed left at (580, 418)
Screenshot: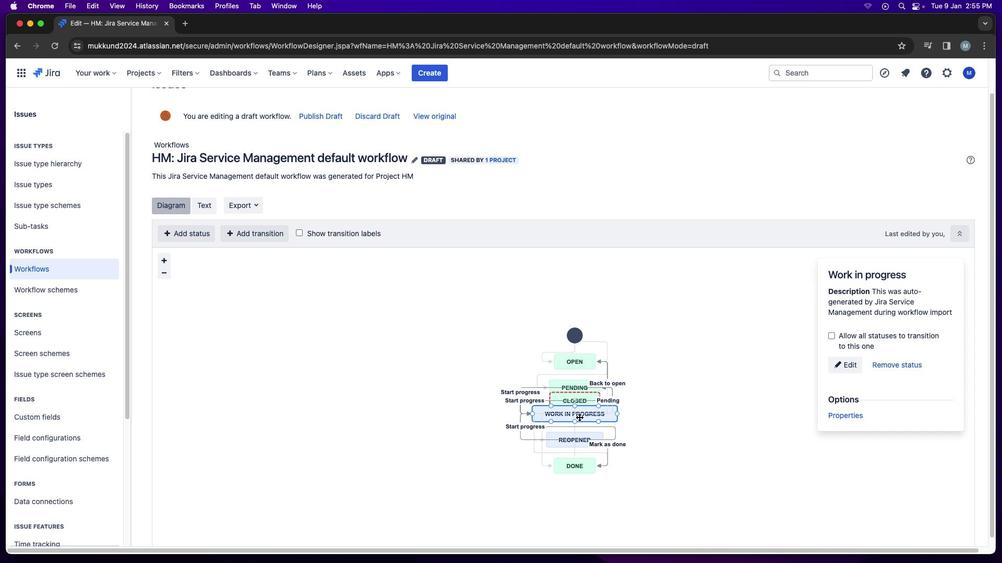 
Action: Mouse moved to (588, 439)
Screenshot: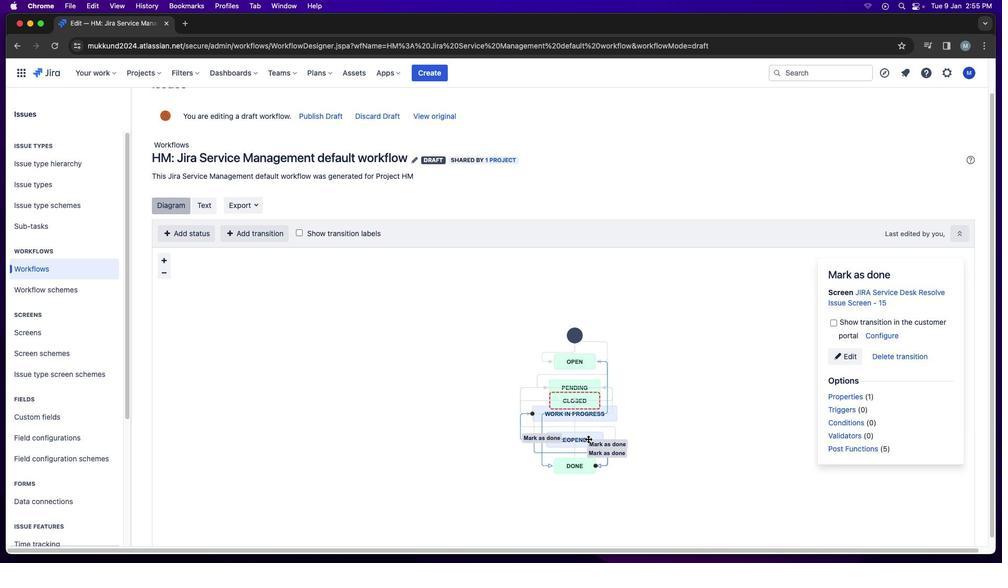 
Action: Mouse pressed left at (588, 439)
Screenshot: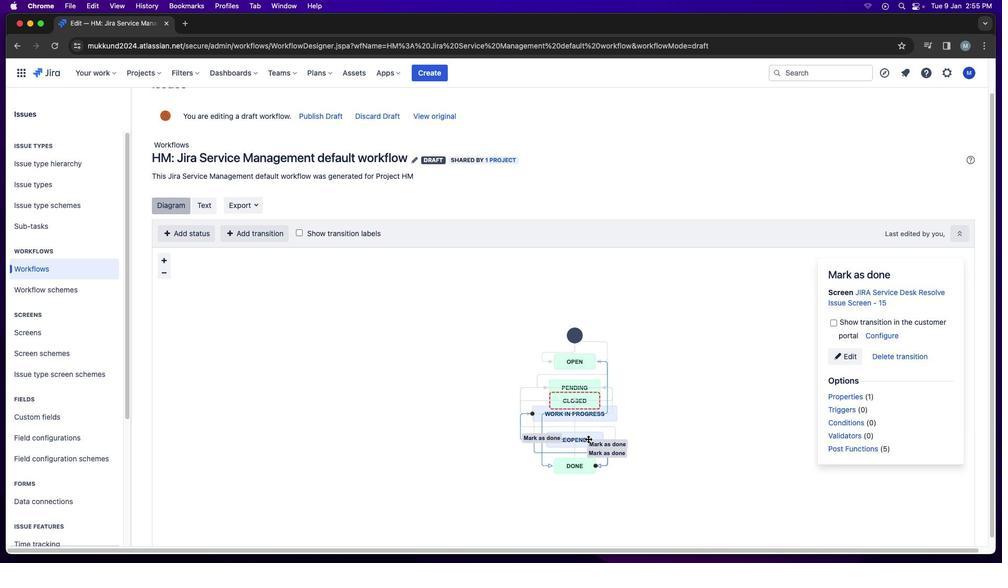 
Action: Mouse moved to (61, 293)
Screenshot: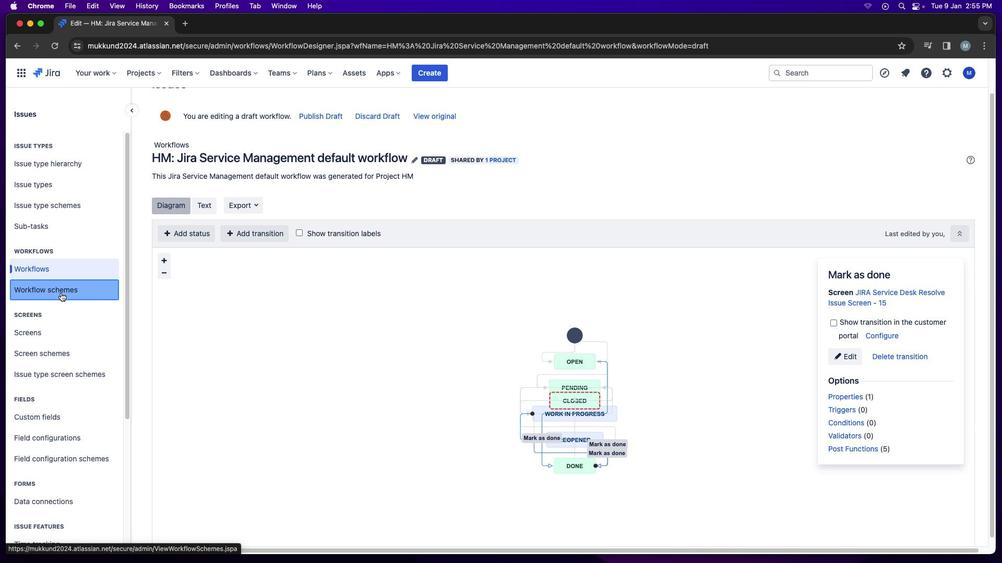 
Action: Mouse pressed left at (61, 293)
Screenshot: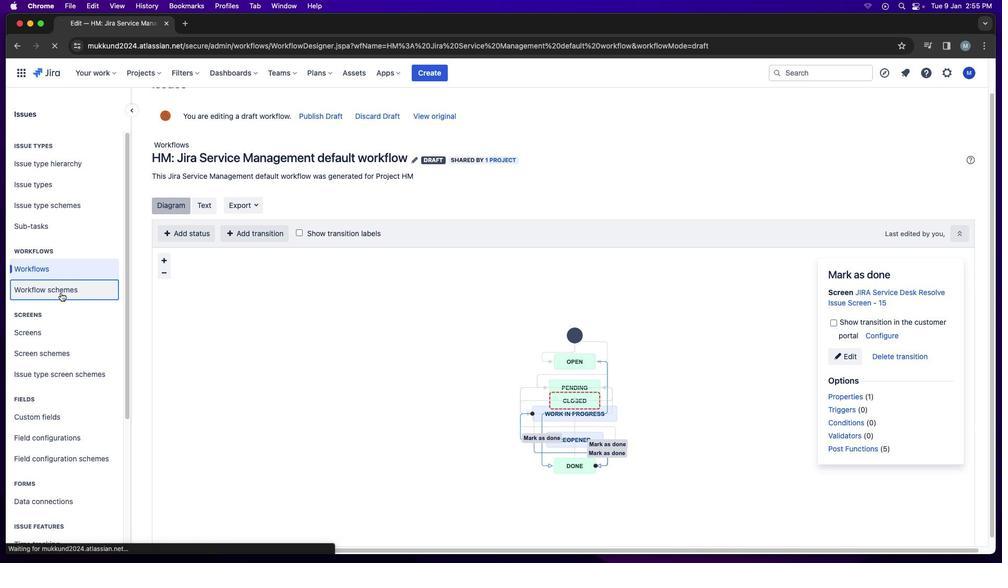 
Action: Mouse moved to (855, 438)
Screenshot: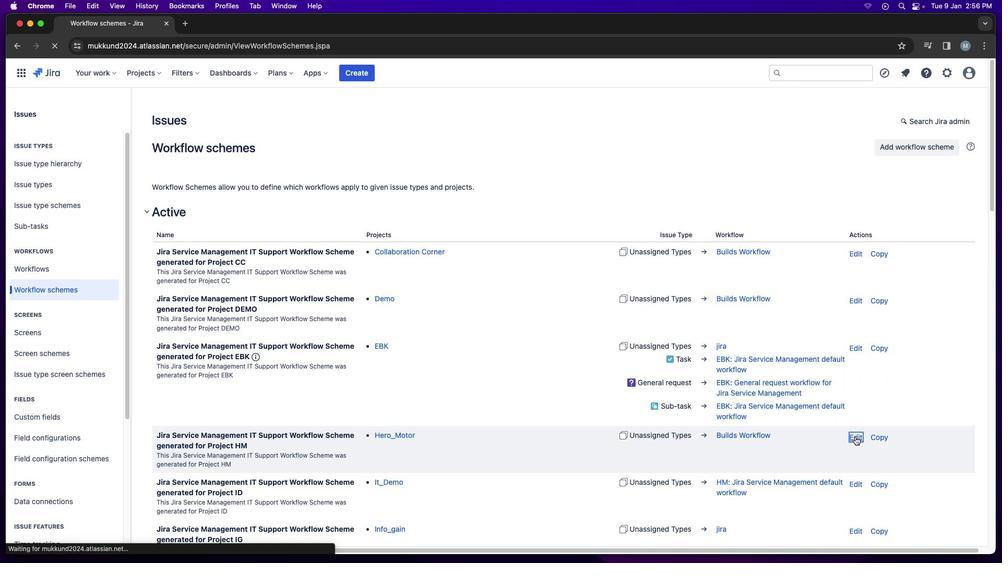 
Action: Mouse pressed left at (855, 438)
Screenshot: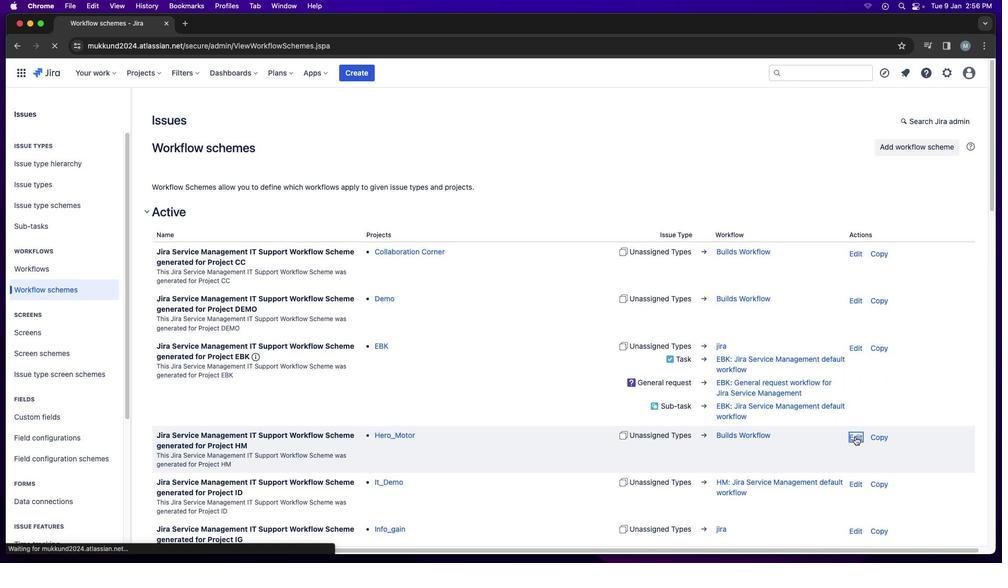 
Action: Mouse moved to (296, 246)
Screenshot: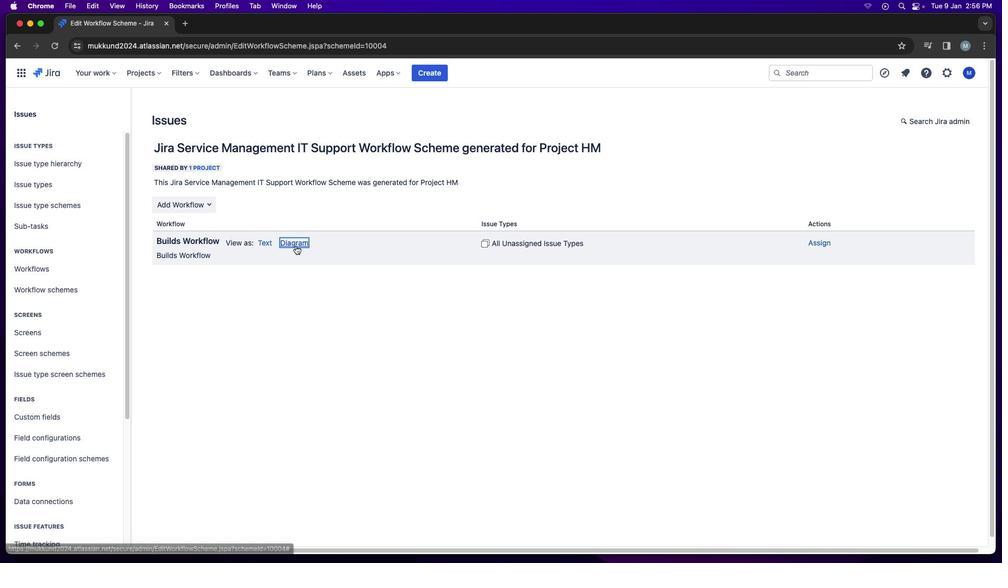 
Action: Mouse pressed left at (296, 246)
Screenshot: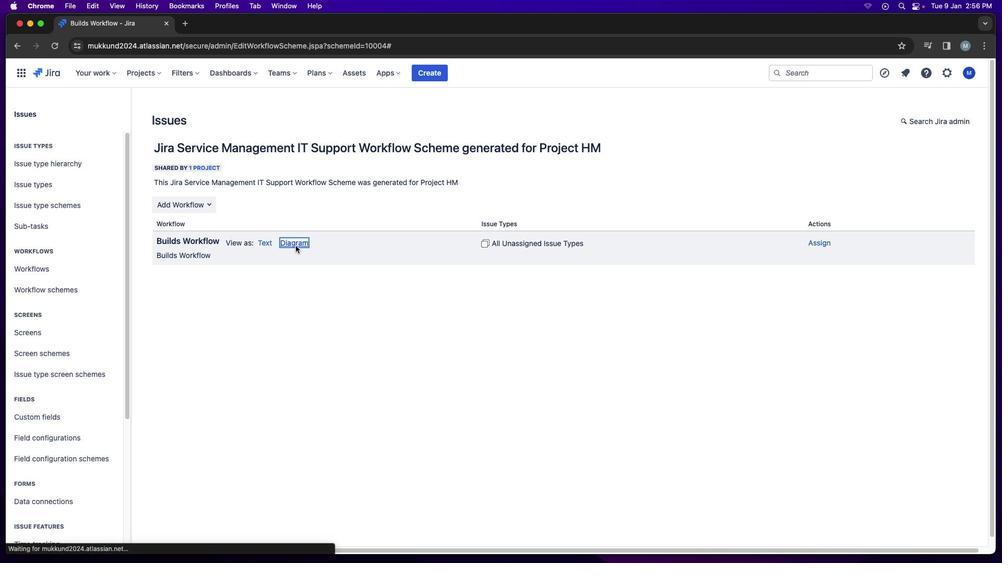 
Action: Mouse moved to (516, 242)
Screenshot: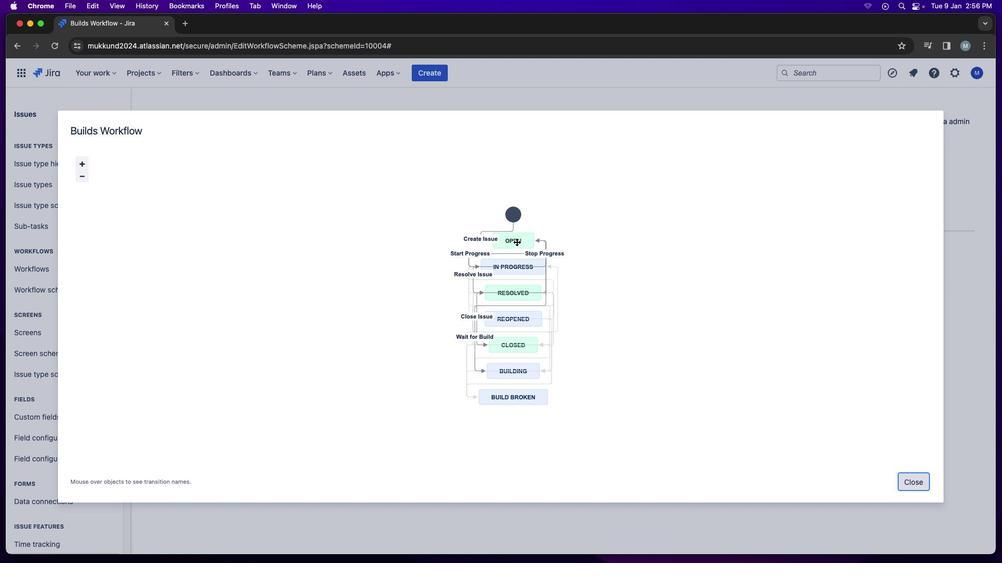 
Action: Mouse pressed left at (516, 242)
Screenshot: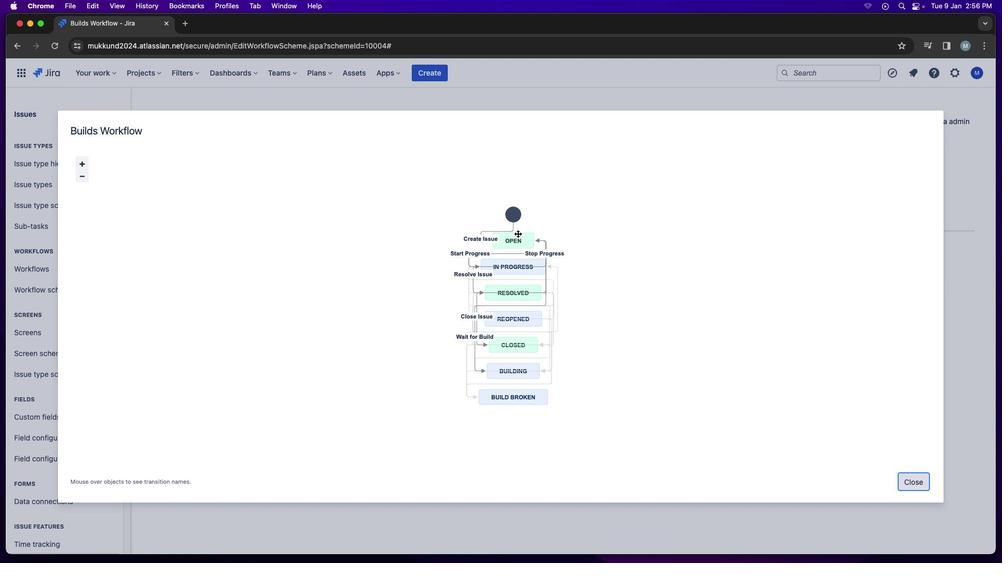 
Action: Mouse moved to (521, 269)
Screenshot: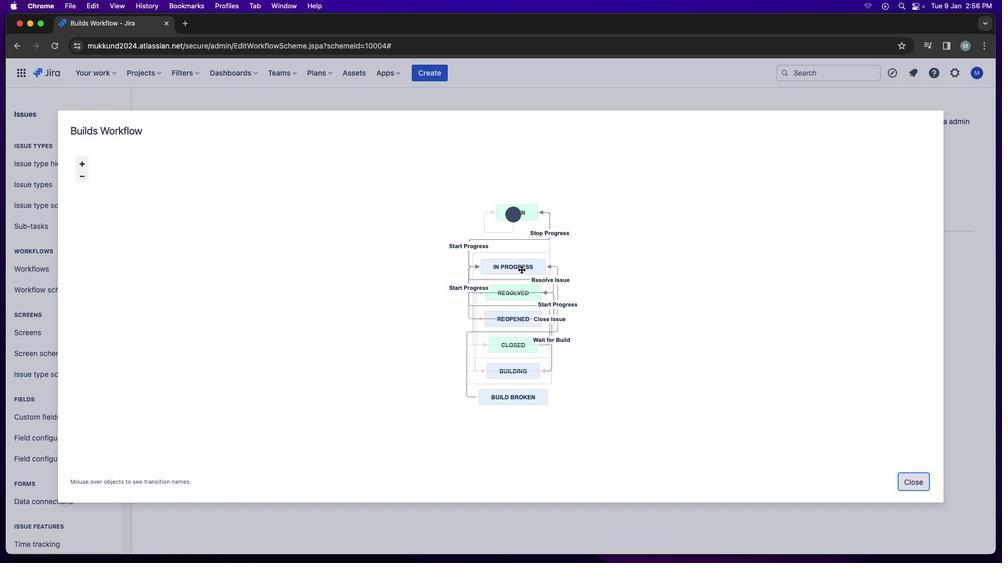 
Action: Mouse pressed left at (521, 269)
Screenshot: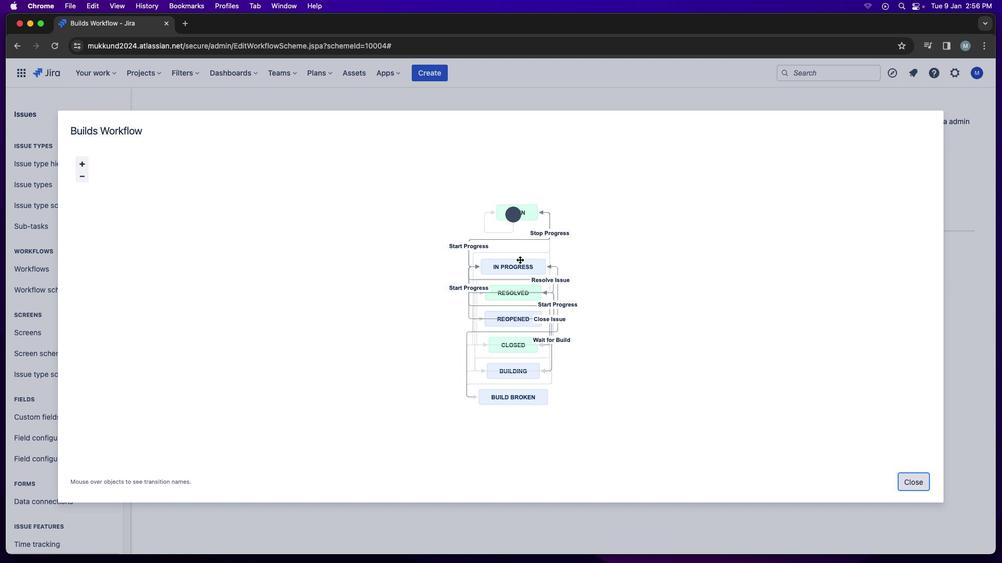 
Action: Mouse moved to (516, 399)
Screenshot: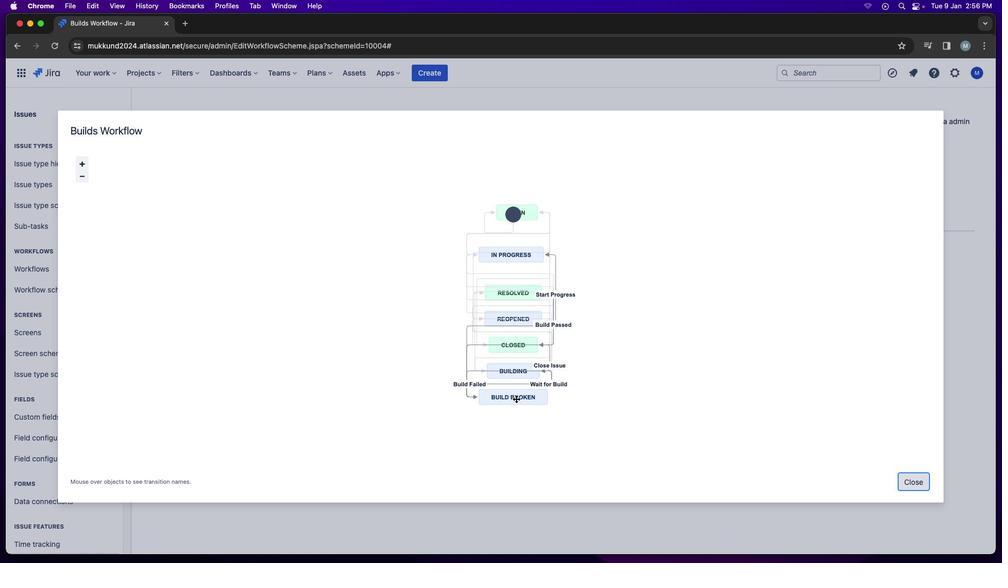 
Action: Mouse pressed left at (516, 399)
Screenshot: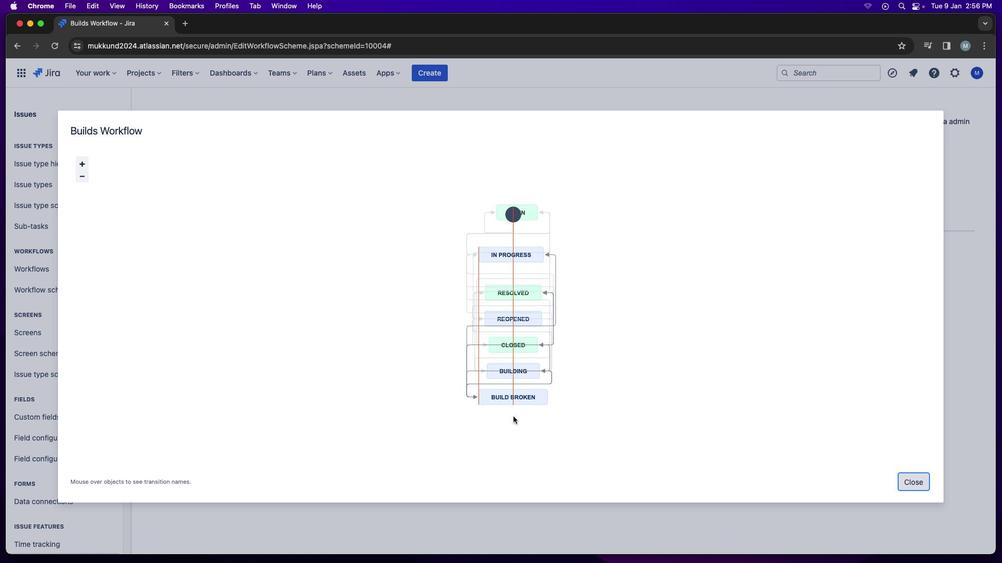
Action: Mouse moved to (511, 374)
Screenshot: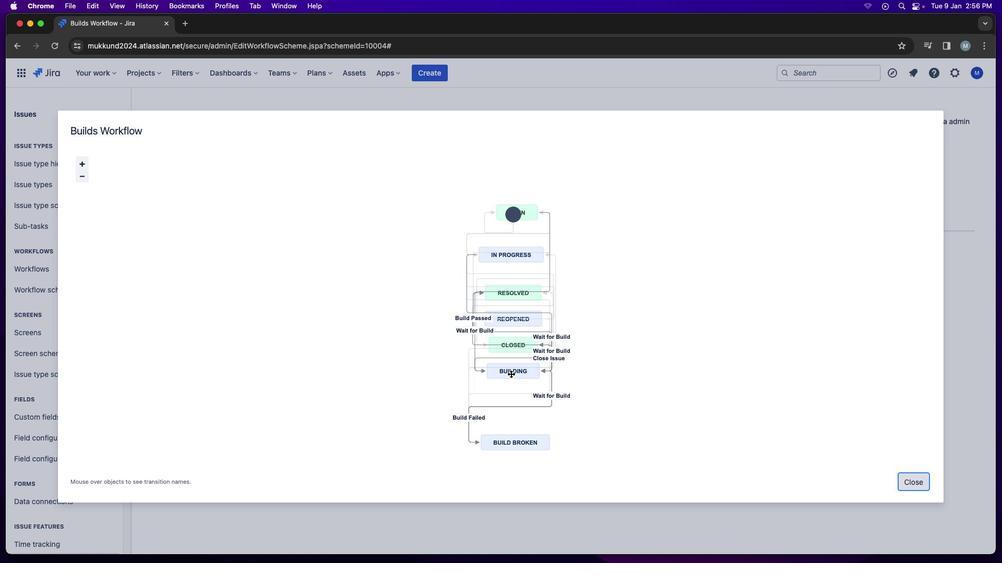 
Action: Mouse pressed left at (511, 374)
Screenshot: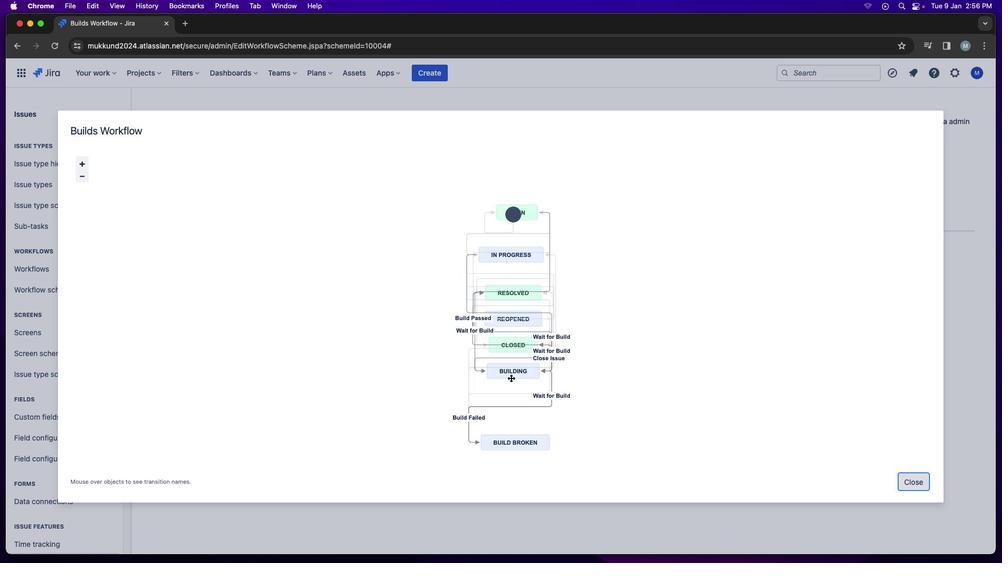 
Action: Mouse moved to (518, 343)
Screenshot: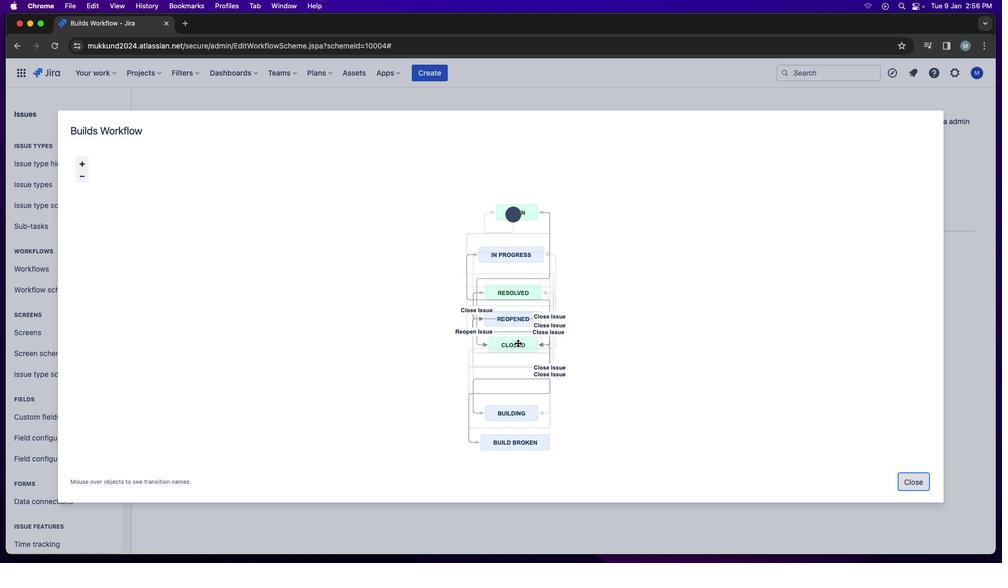 
Action: Mouse pressed left at (518, 343)
Screenshot: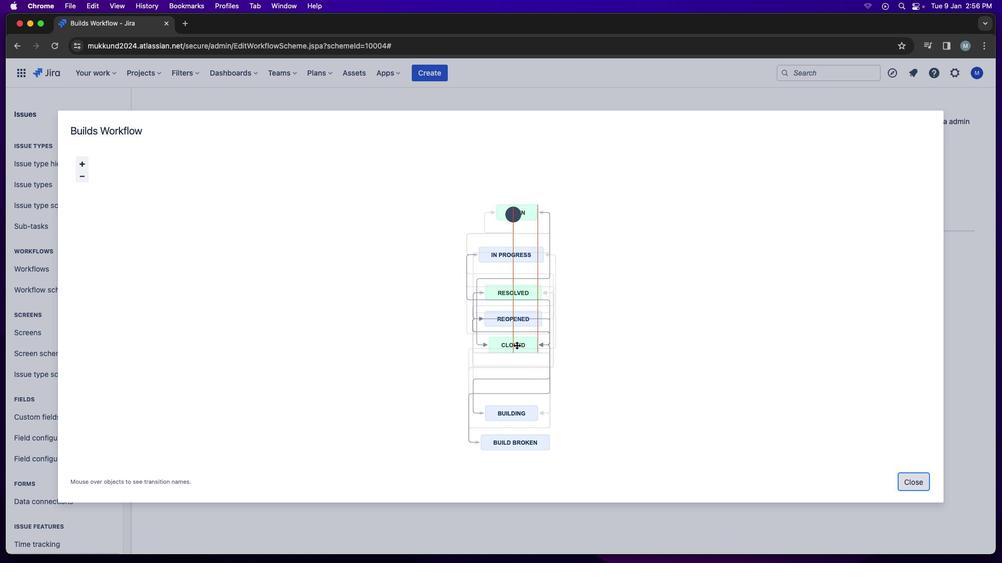 
Action: Mouse moved to (914, 481)
Screenshot: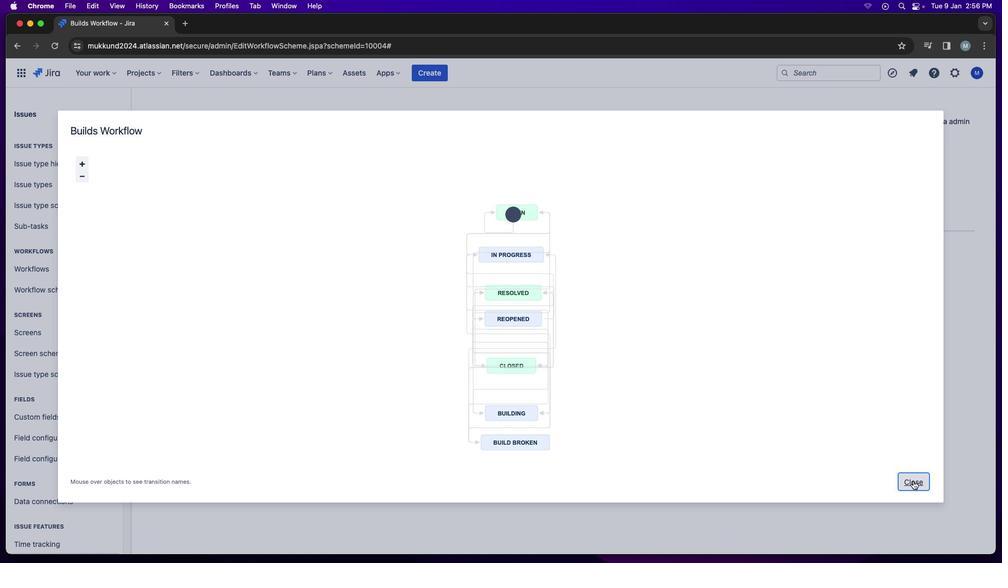 
